 Task: Create a task in Outlook for 'Complete Employee Onboarding' with start date July 15, 2023, due date August 2, 2023, low priority, and a reminder on July 30, 2023, at 10:00 AM. Include task details and attach a contact file.
Action: Mouse moved to (13, 134)
Screenshot: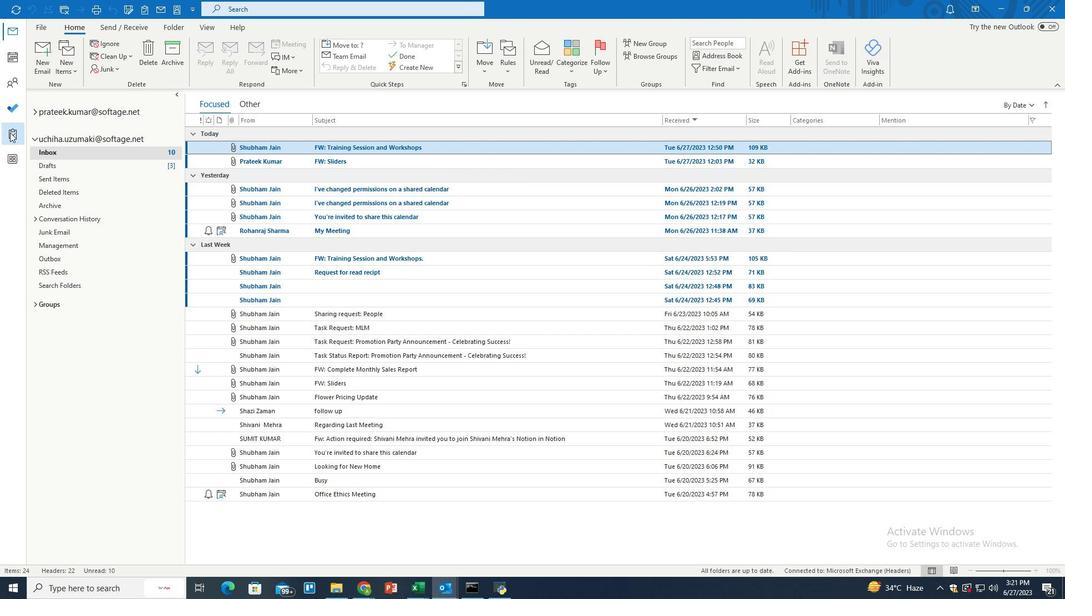 
Action: Mouse pressed left at (13, 134)
Screenshot: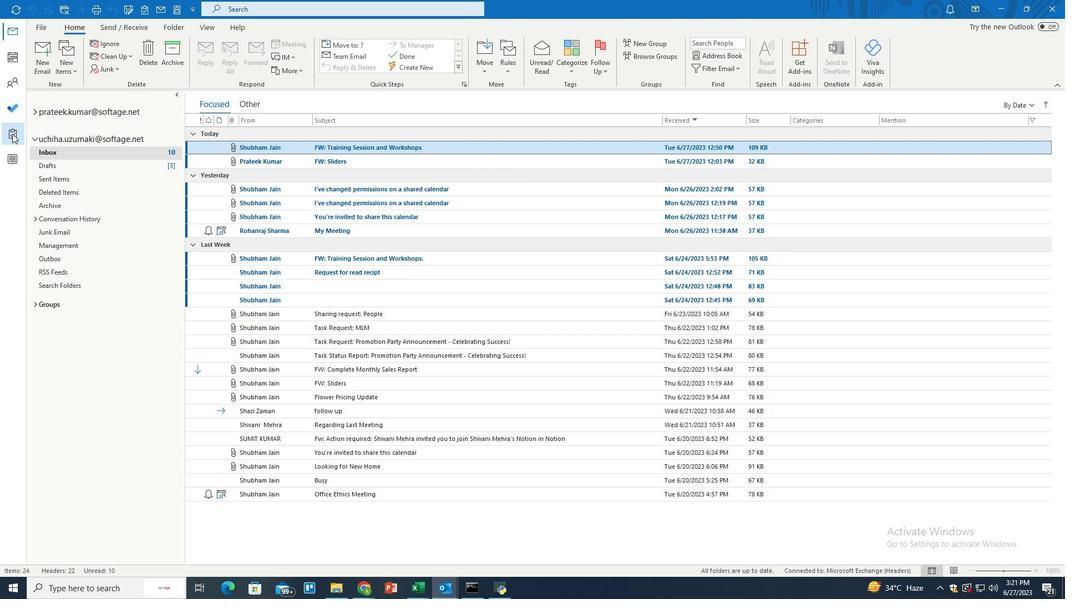 
Action: Mouse moved to (42, 59)
Screenshot: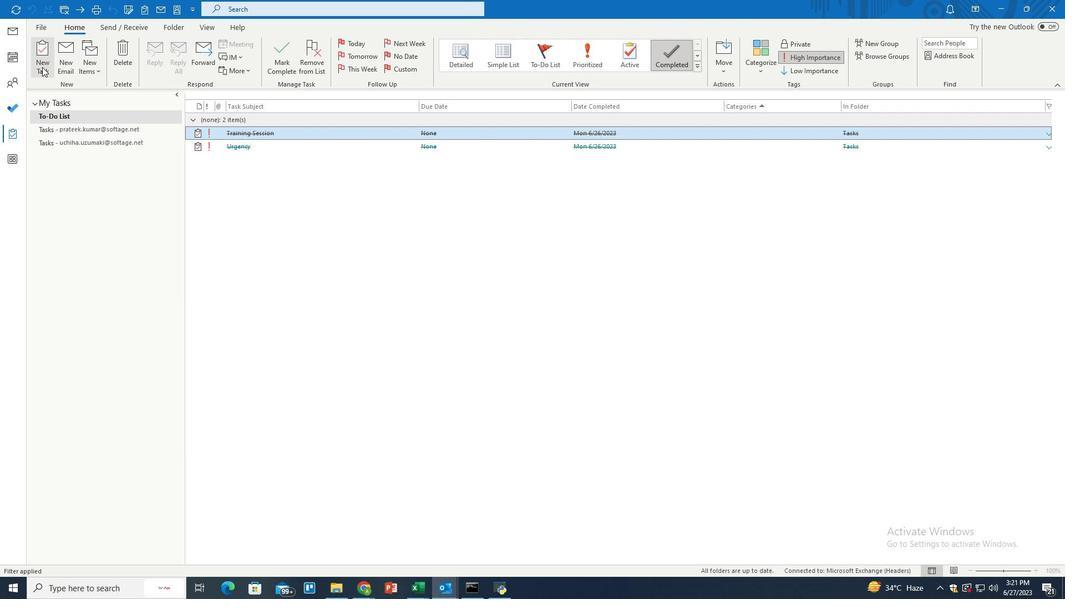 
Action: Mouse pressed left at (42, 59)
Screenshot: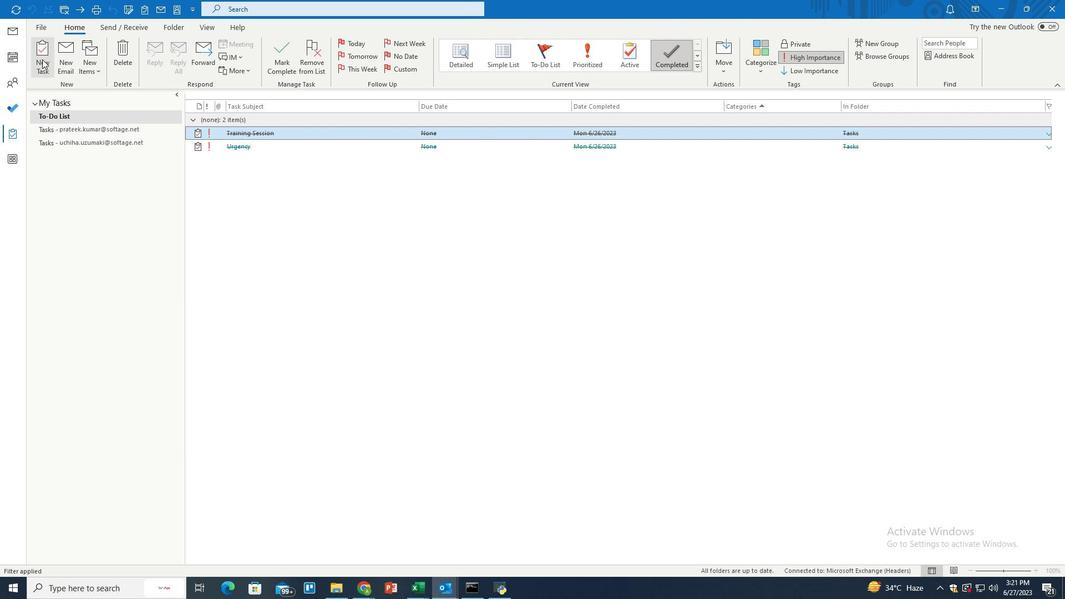 
Action: Mouse moved to (124, 114)
Screenshot: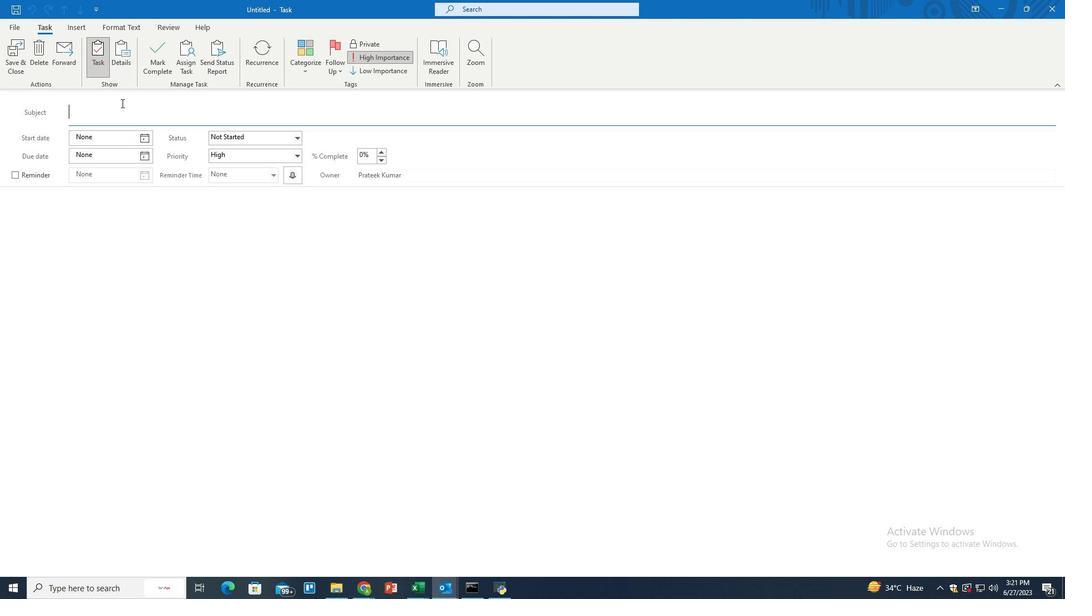 
Action: Mouse pressed left at (124, 114)
Screenshot: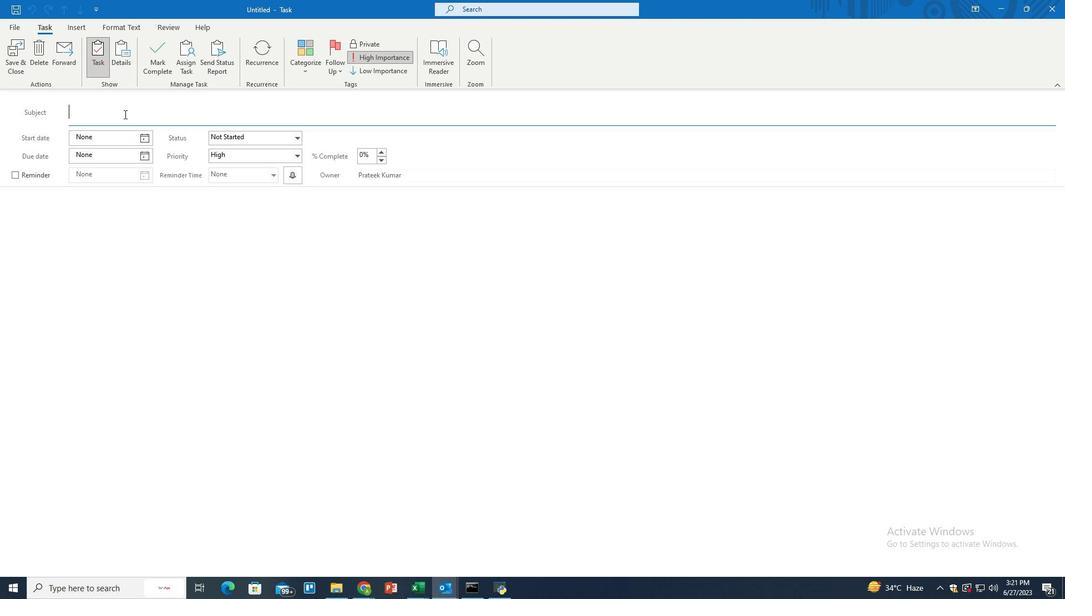 
Action: Key pressed <Key.shift>Complete<Key.space><Key.shift>Emplot<Key.backspace>yee<Key.space><Key.shift>Onboarding
Screenshot: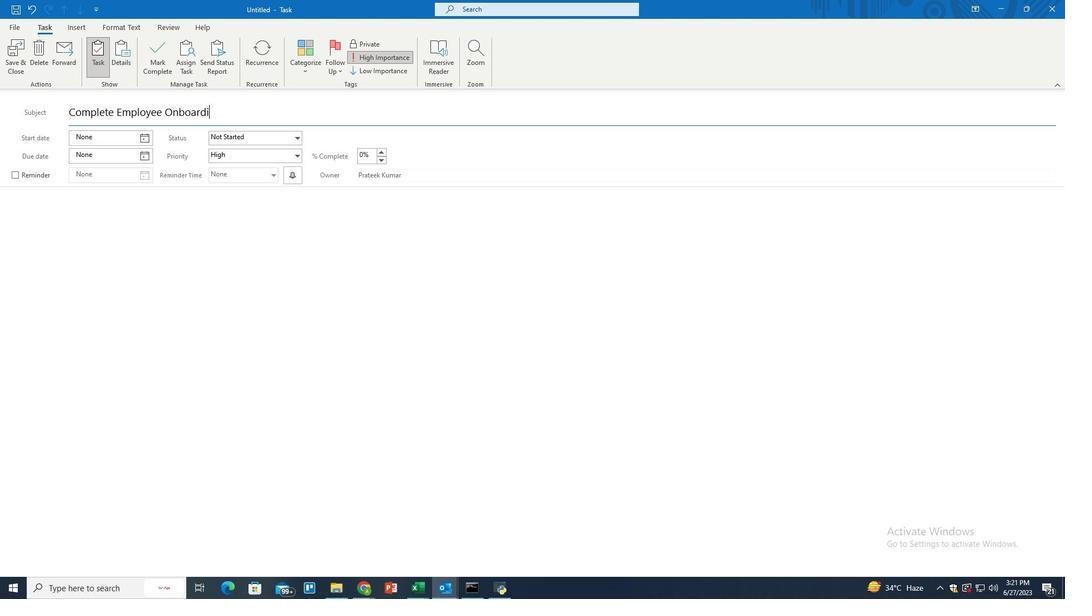 
Action: Mouse moved to (125, 206)
Screenshot: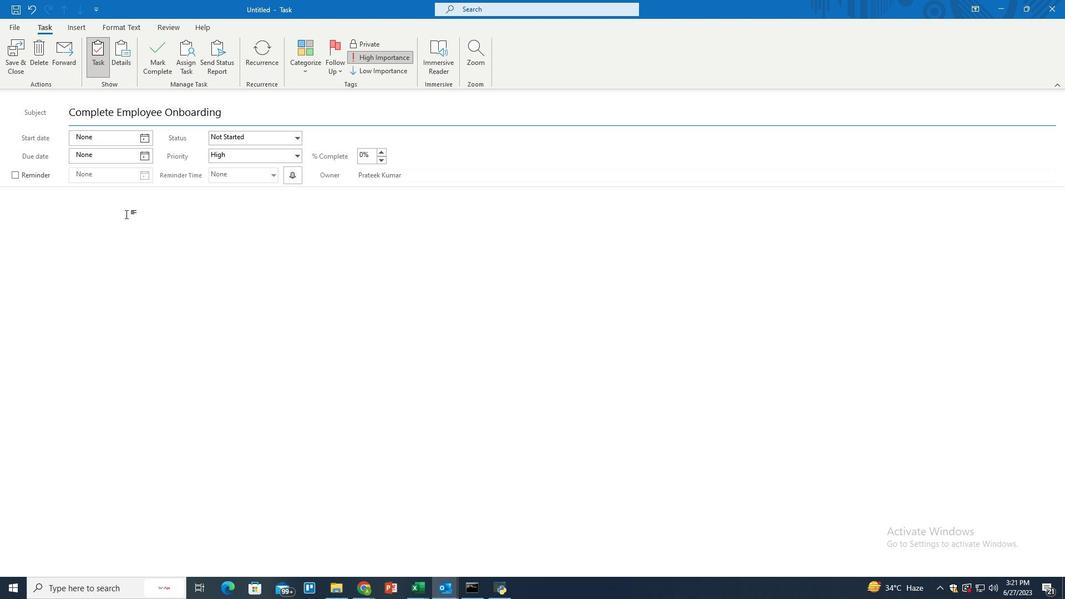 
Action: Mouse pressed left at (125, 206)
Screenshot: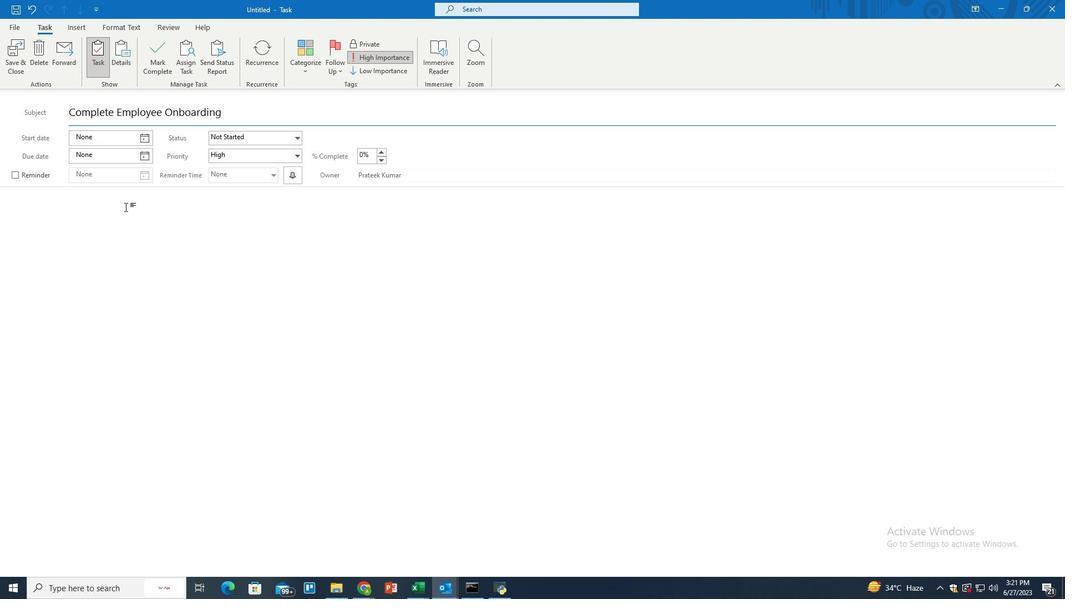 
Action: Key pressed <Key.shift>Facilitate<Key.space>the<Key.space>onboarding<Key.space>process<Key.space>for<Key.space>a<Key.space>new<Key.space>employee<Key.space><Key.backspace>,<Key.space>including<Key.space>paperwork,<Key.space>orientation,<Key.space>and<Key.space>training<Key.space>schedule.<Key.space><Key.shift>Ensure<Key.space>a<Key.space>smooth<Key.space>transito<Key.backspace>ion<Key.space>into<Key.space>the<Key.space>company
Screenshot: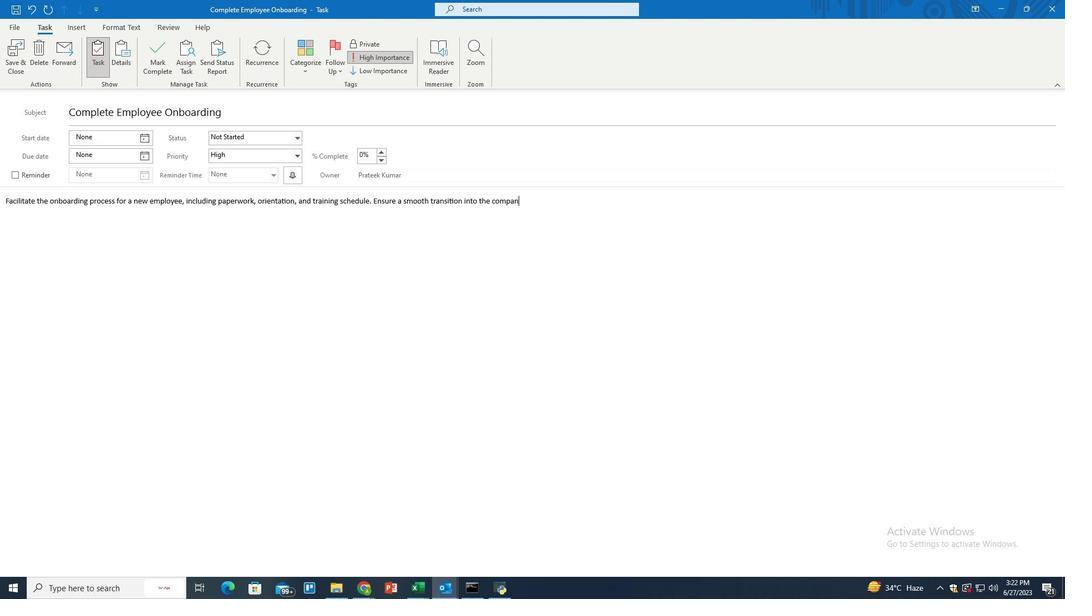 
Action: Mouse moved to (144, 133)
Screenshot: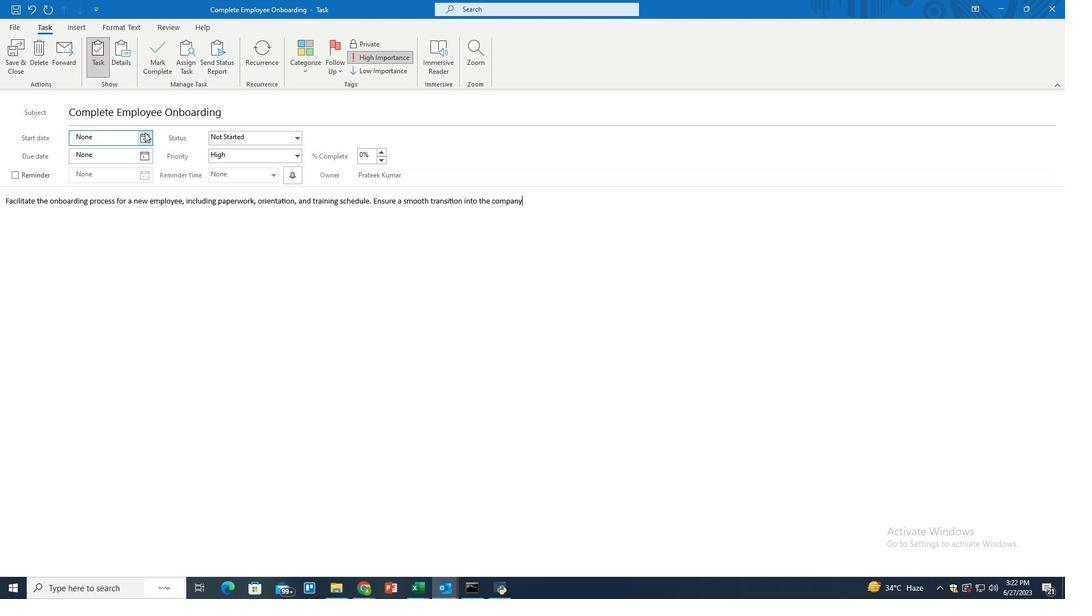 
Action: Mouse pressed left at (144, 133)
Screenshot: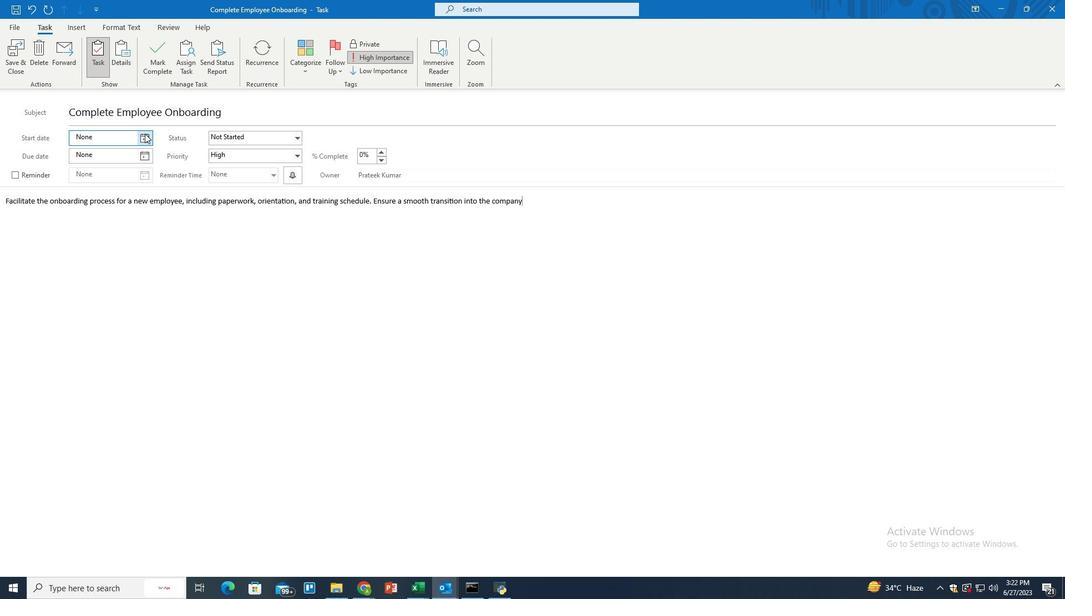 
Action: Mouse moved to (143, 153)
Screenshot: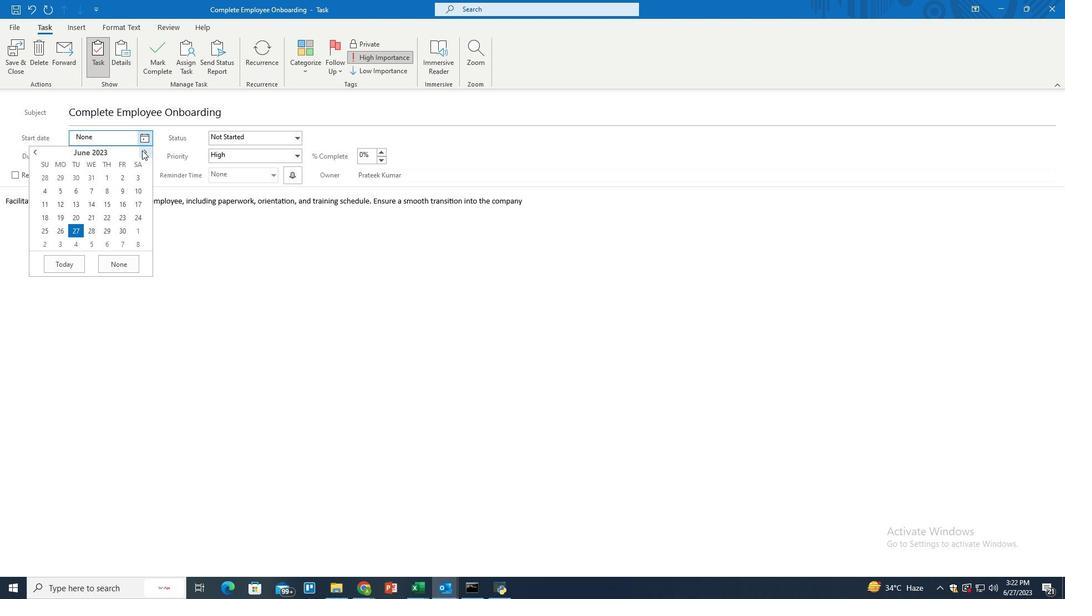 
Action: Mouse pressed left at (143, 153)
Screenshot: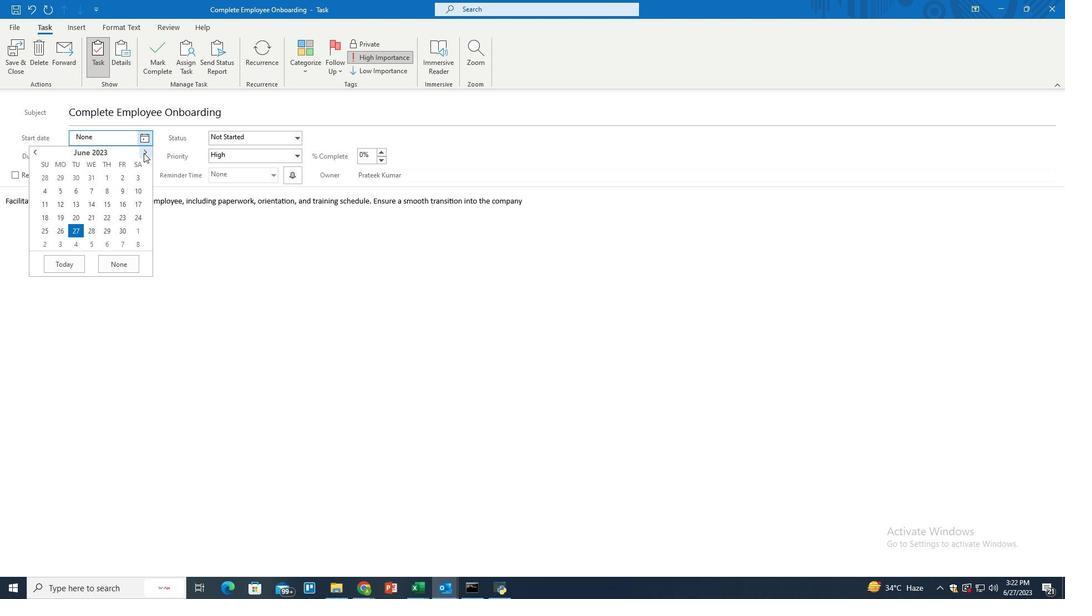 
Action: Mouse moved to (144, 204)
Screenshot: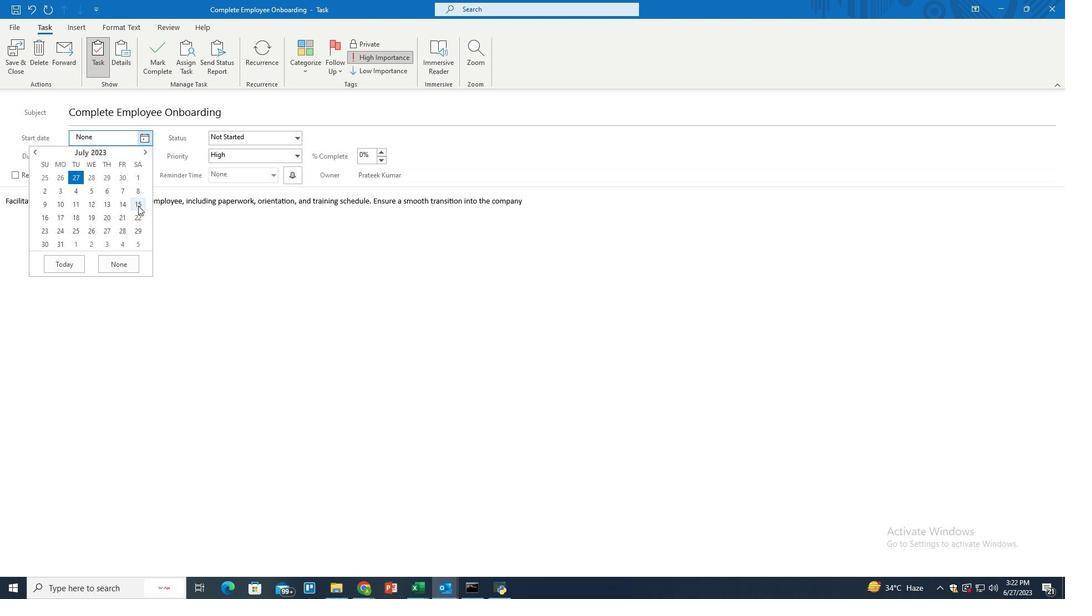 
Action: Mouse pressed left at (144, 204)
Screenshot: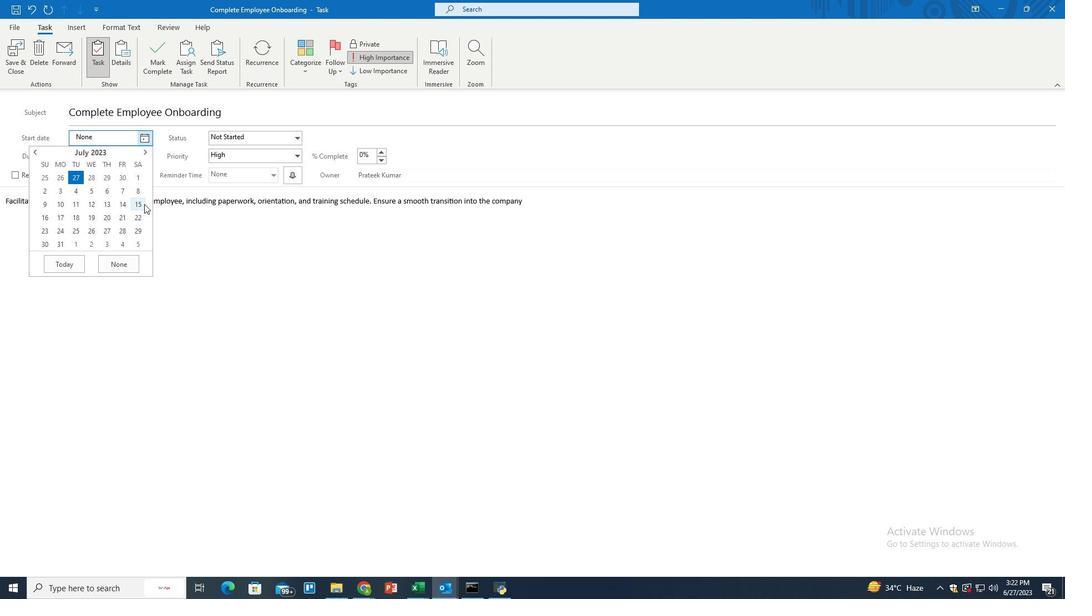 
Action: Mouse moved to (144, 154)
Screenshot: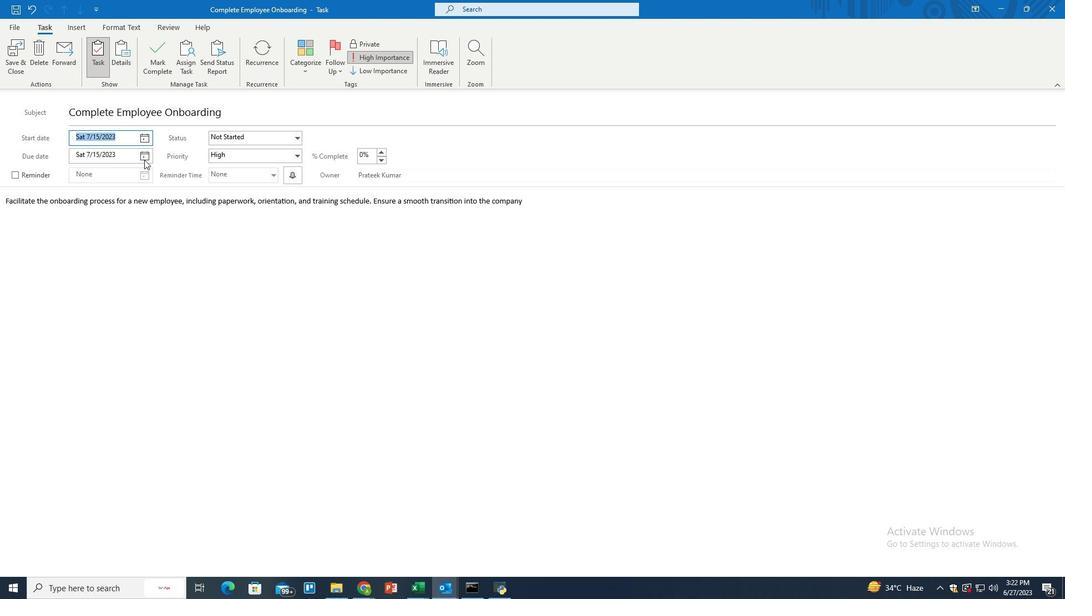 
Action: Mouse pressed left at (144, 154)
Screenshot: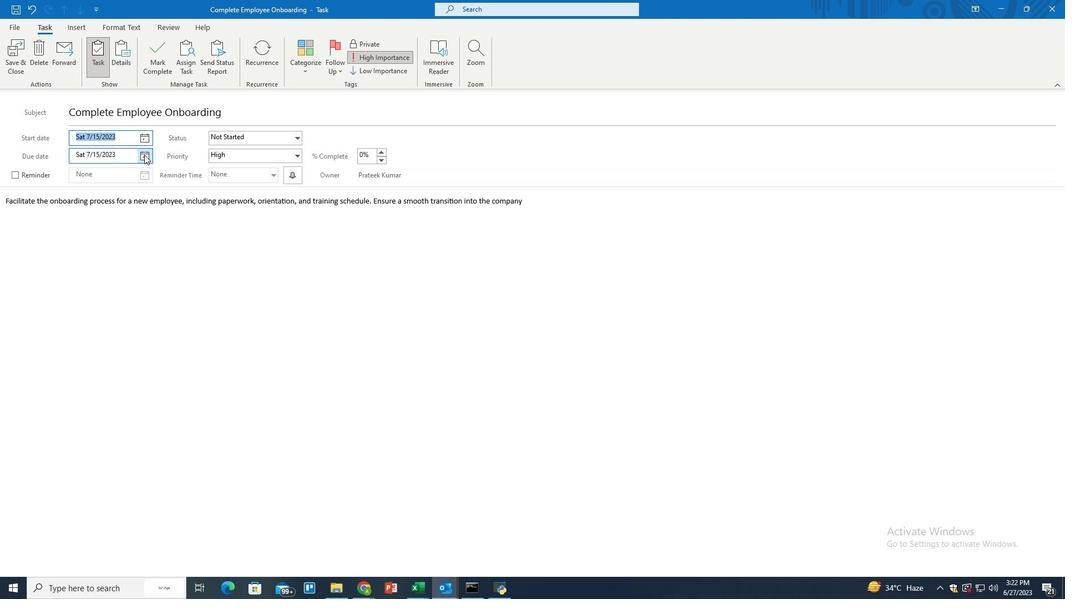 
Action: Mouse moved to (143, 173)
Screenshot: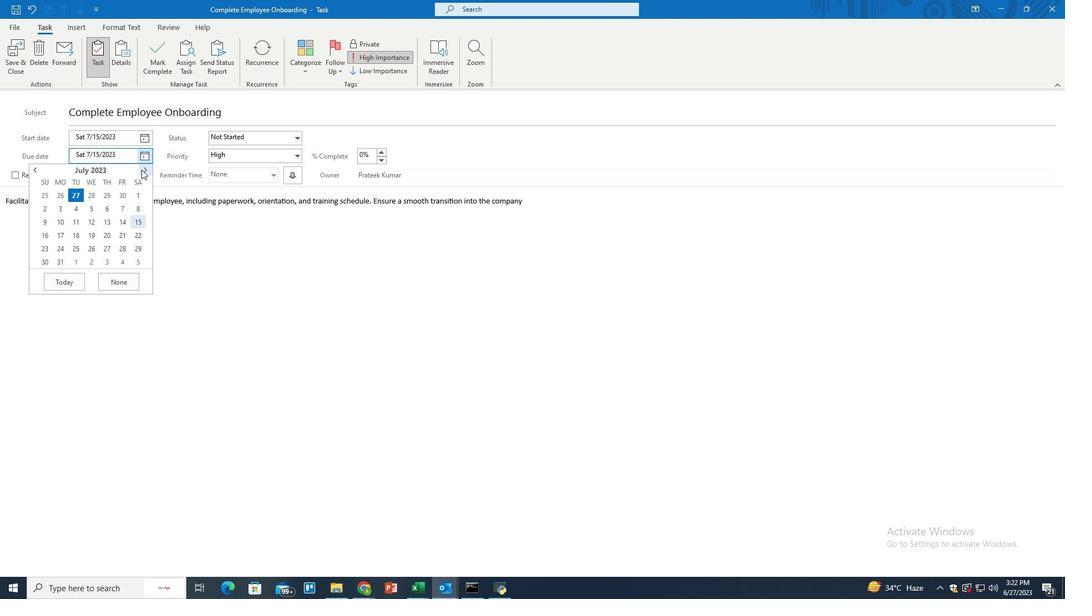 
Action: Mouse pressed left at (143, 173)
Screenshot: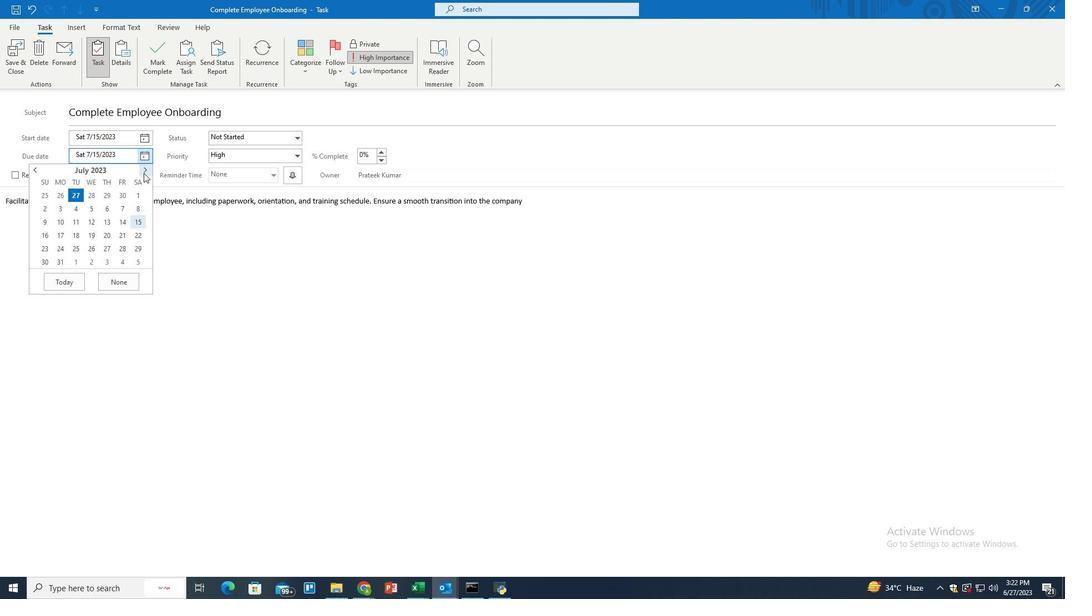 
Action: Mouse moved to (90, 191)
Screenshot: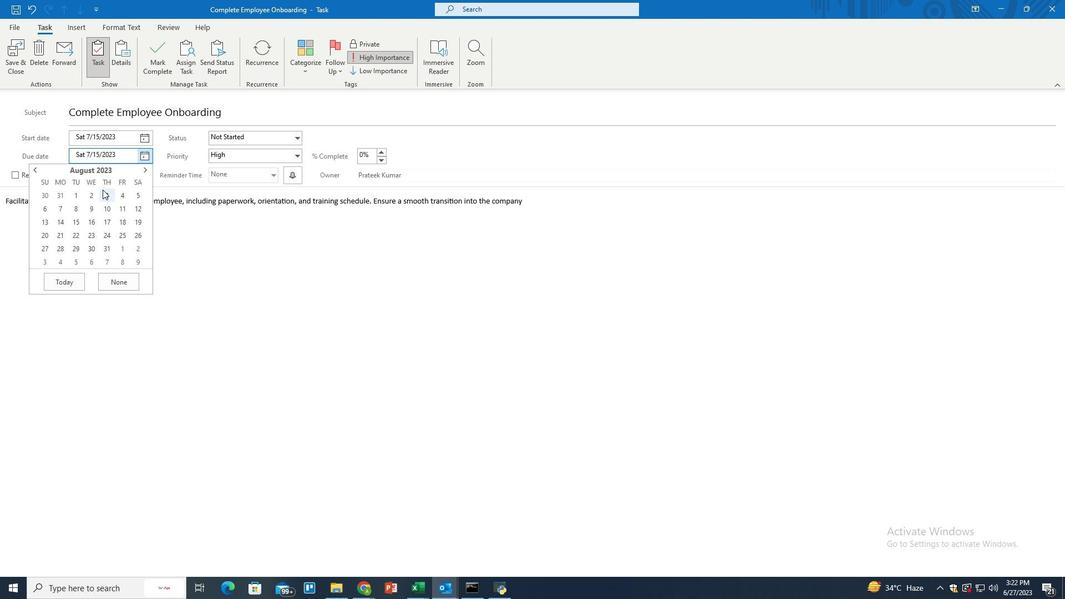 
Action: Mouse pressed left at (90, 191)
Screenshot: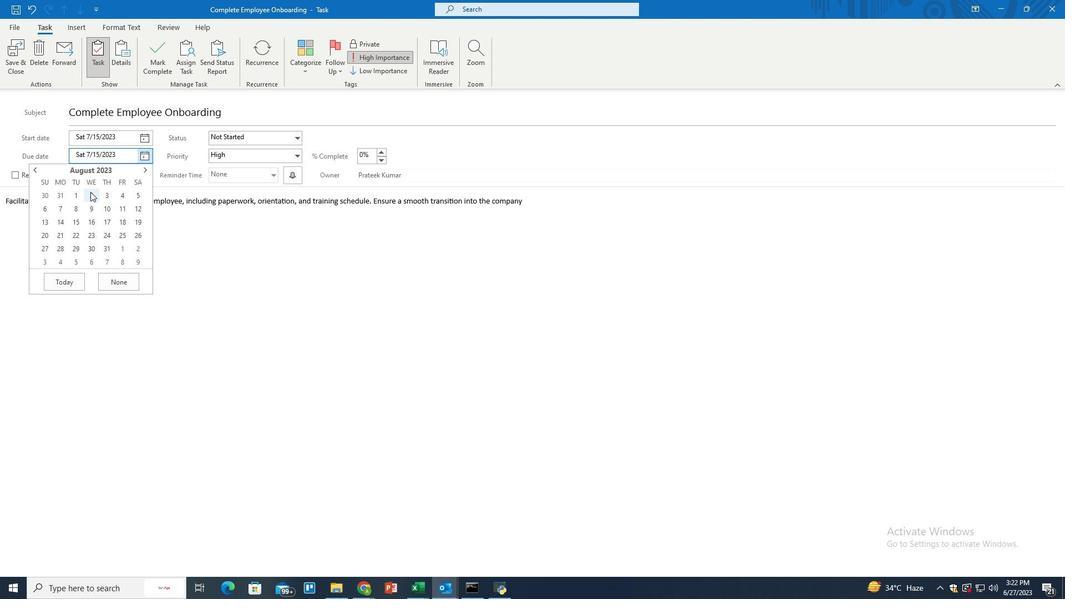 
Action: Mouse moved to (297, 157)
Screenshot: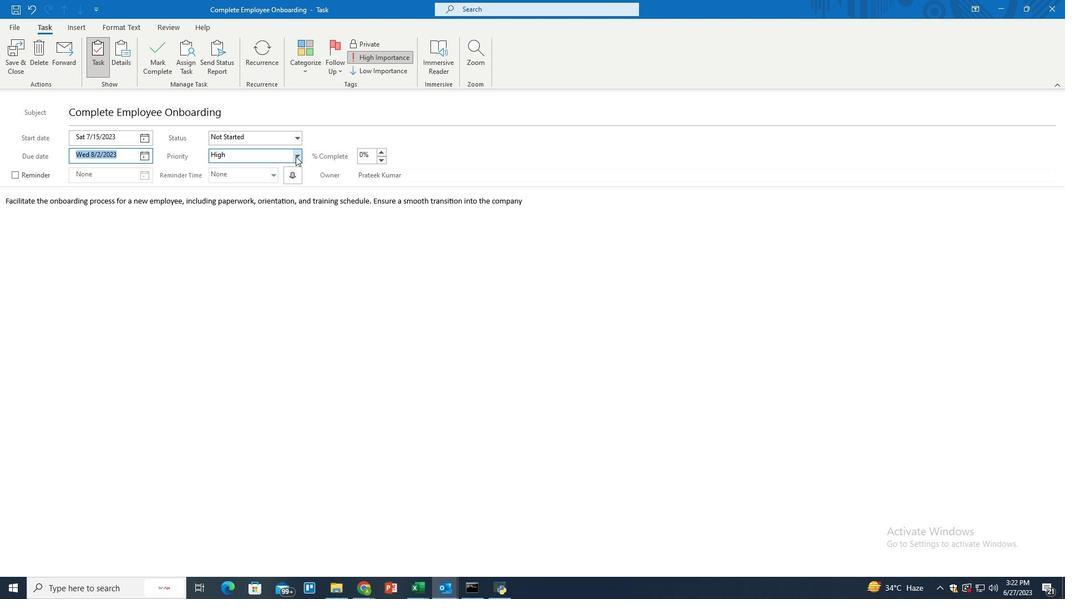 
Action: Mouse pressed left at (297, 157)
Screenshot: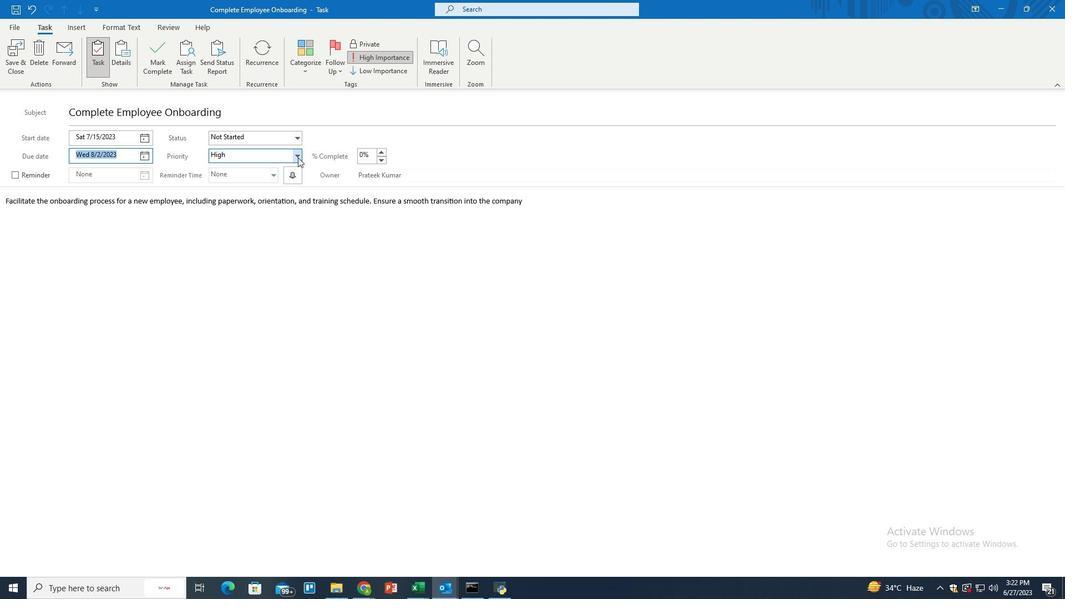 
Action: Mouse moved to (262, 164)
Screenshot: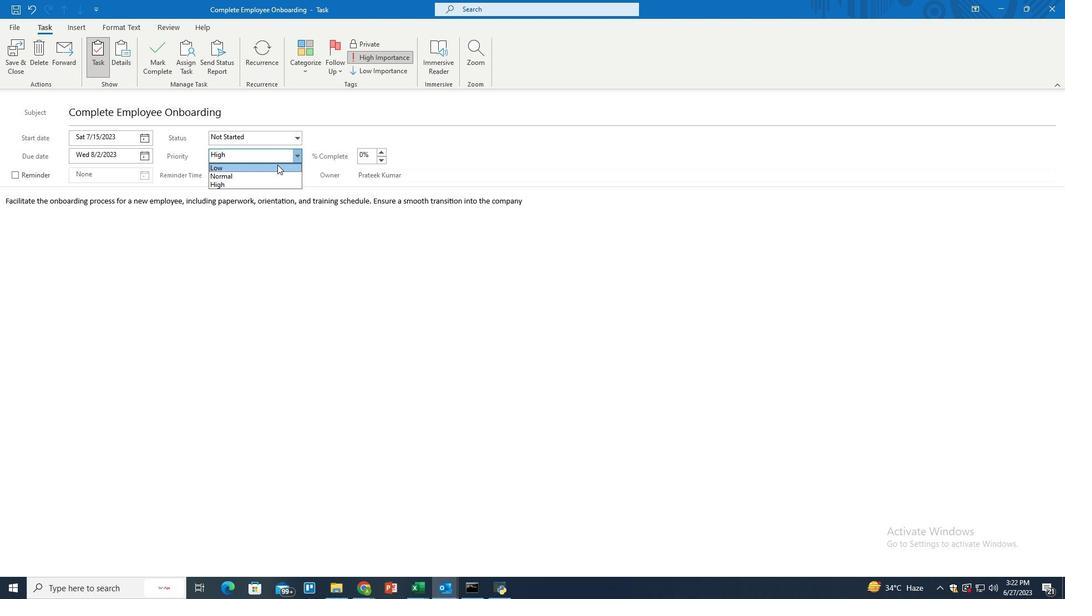 
Action: Mouse pressed left at (262, 164)
Screenshot: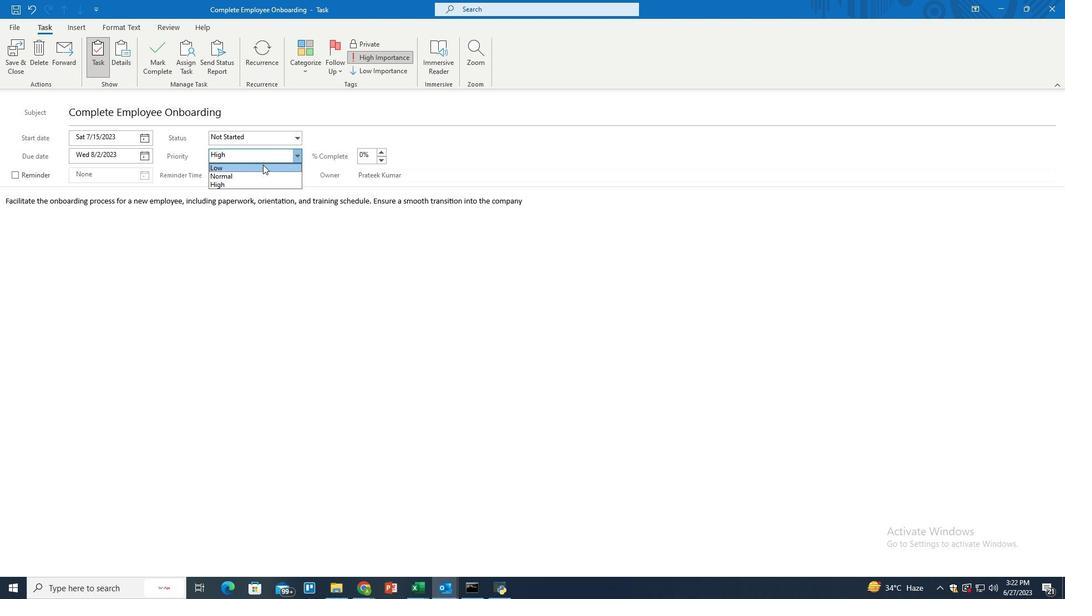 
Action: Mouse moved to (299, 134)
Screenshot: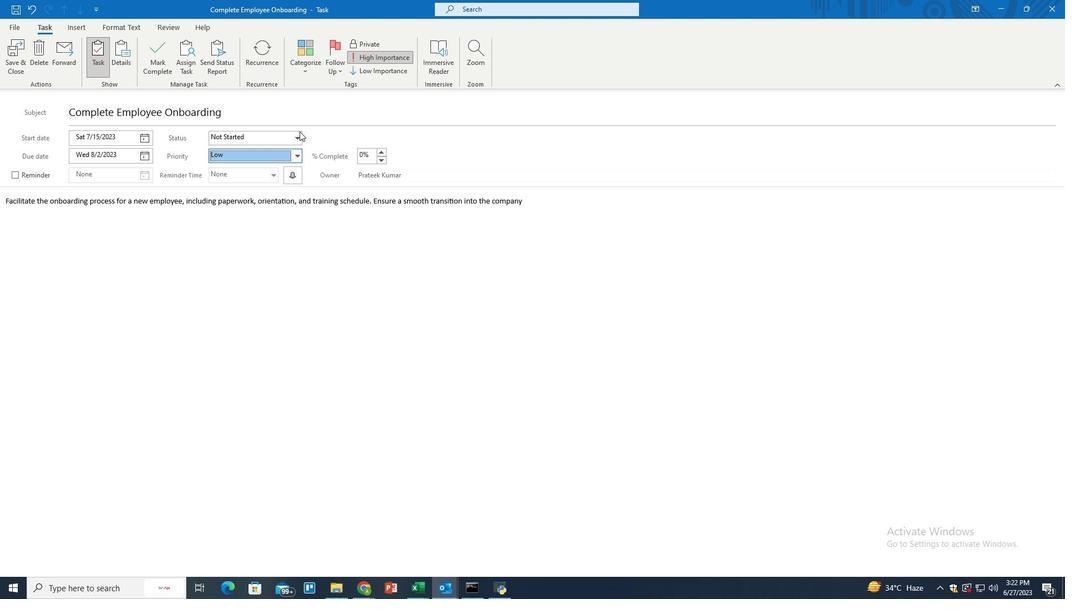 
Action: Mouse pressed left at (299, 134)
Screenshot: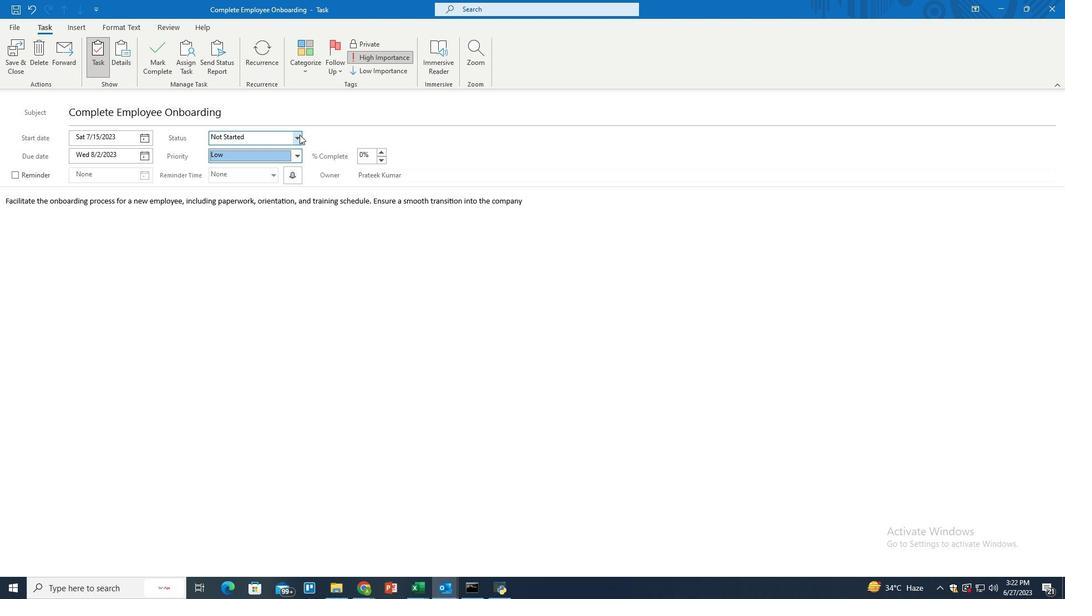 
Action: Mouse moved to (260, 150)
Screenshot: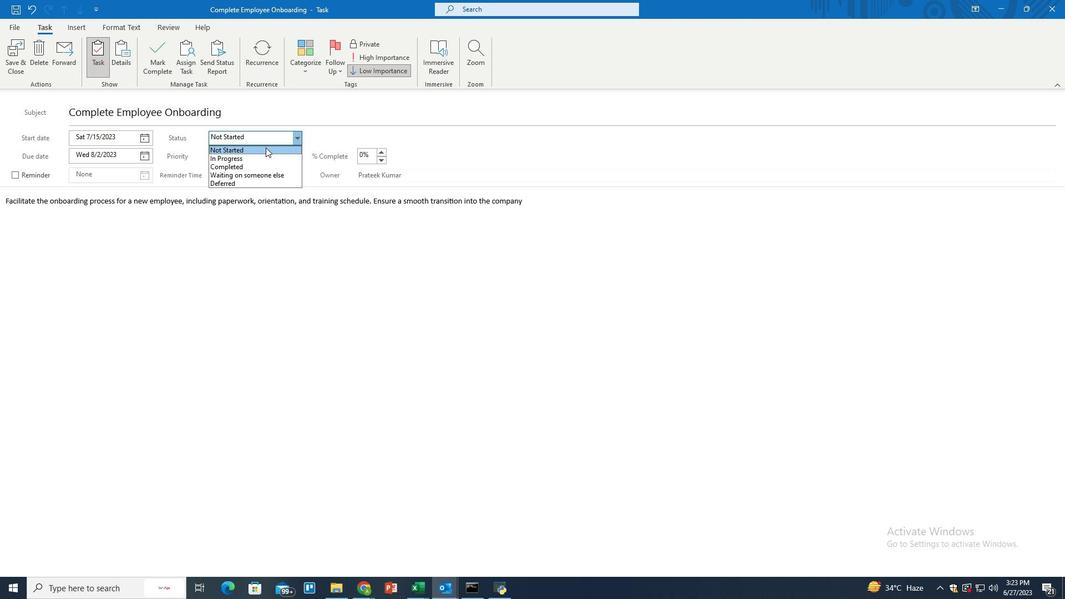 
Action: Mouse pressed left at (260, 150)
Screenshot: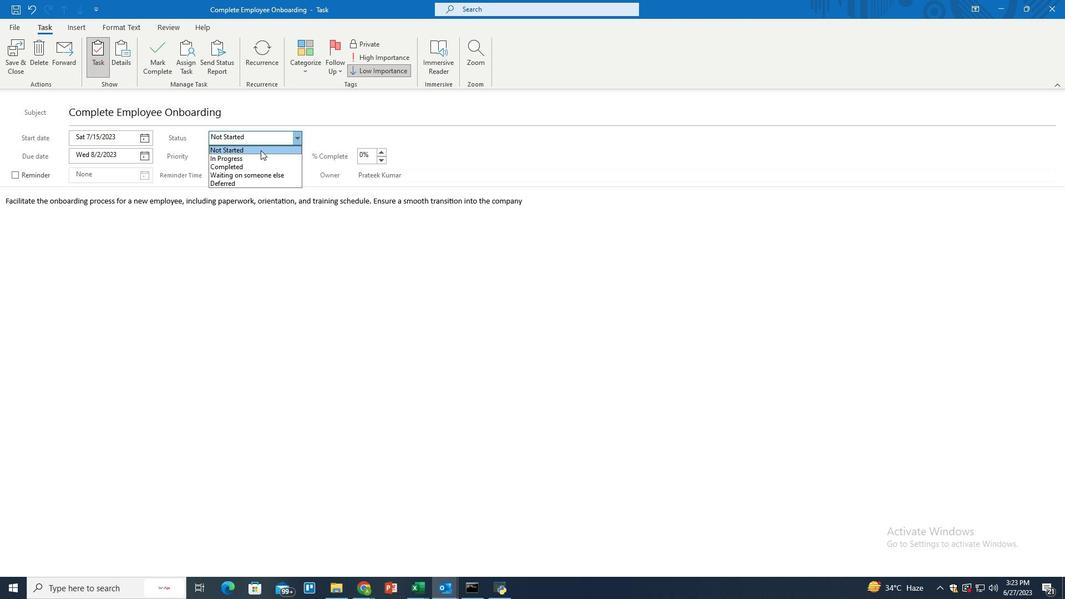 
Action: Mouse moved to (36, 175)
Screenshot: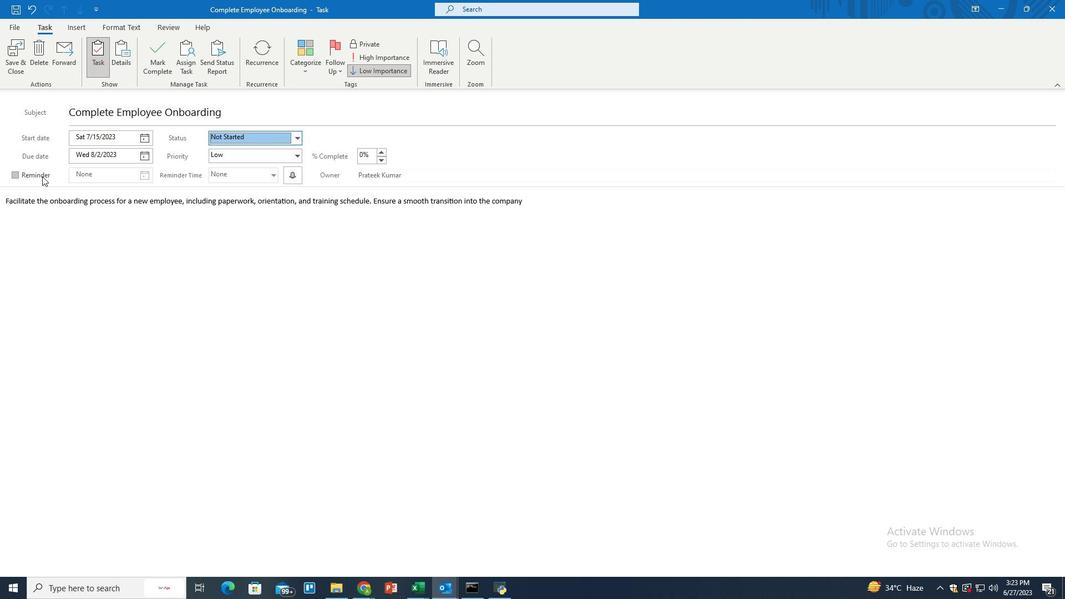 
Action: Mouse pressed left at (36, 175)
Screenshot: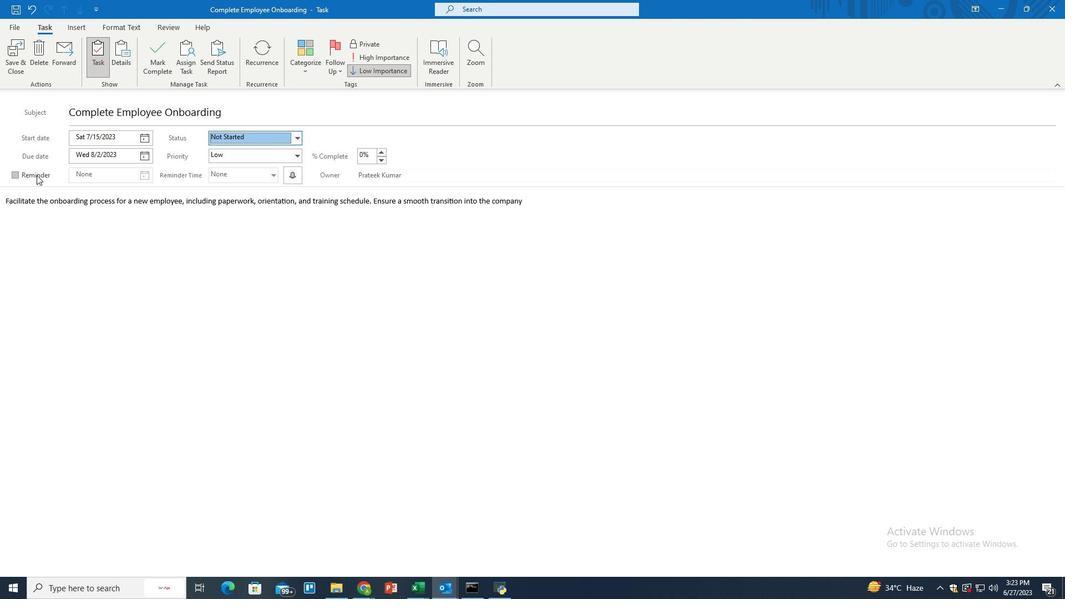 
Action: Mouse moved to (150, 176)
Screenshot: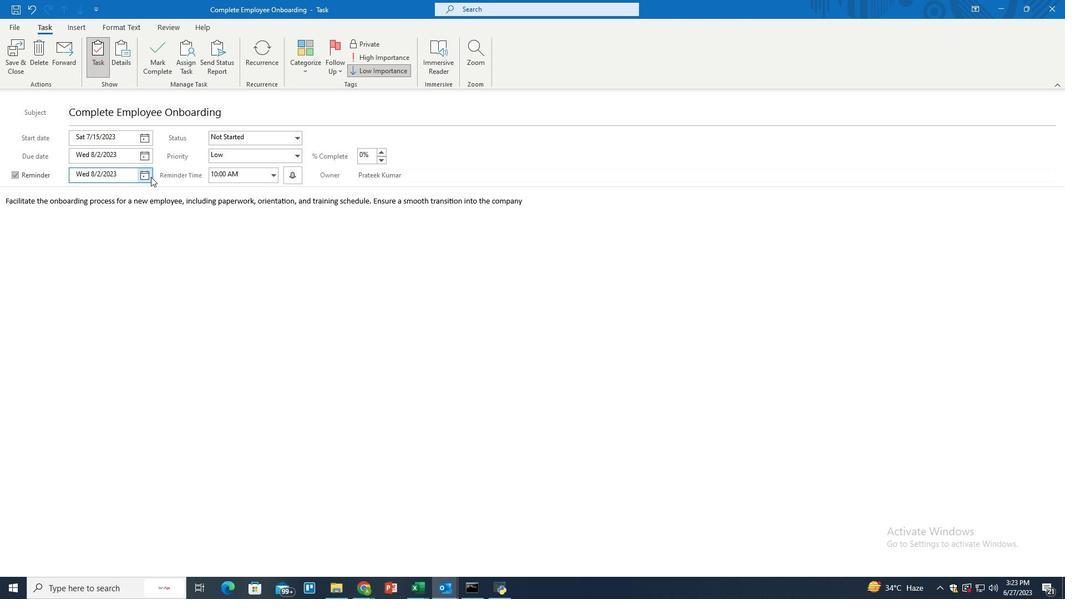 
Action: Mouse pressed left at (150, 176)
Screenshot: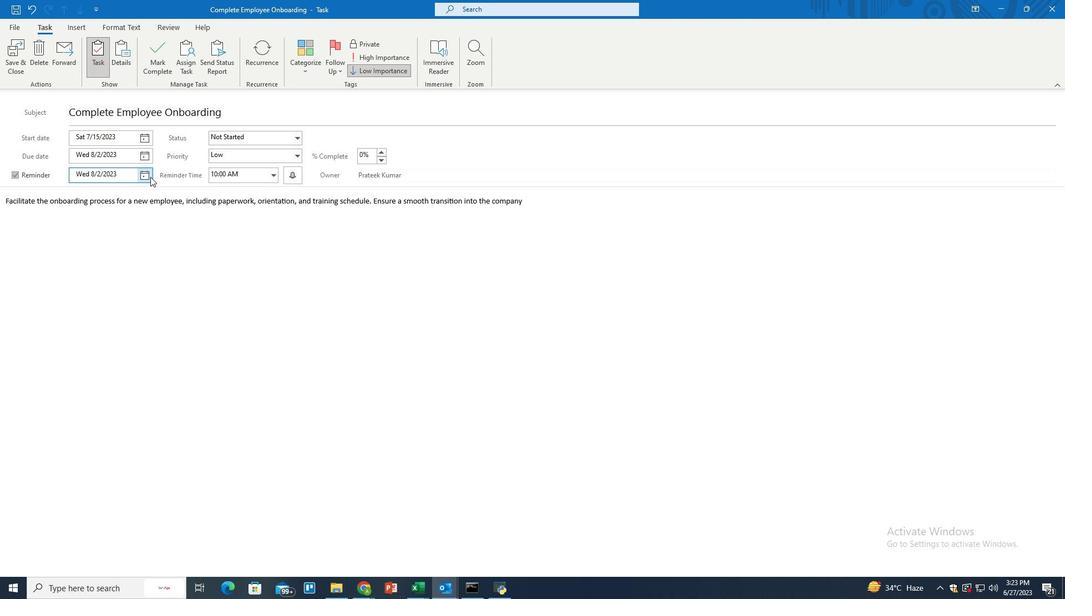 
Action: Mouse moved to (36, 189)
Screenshot: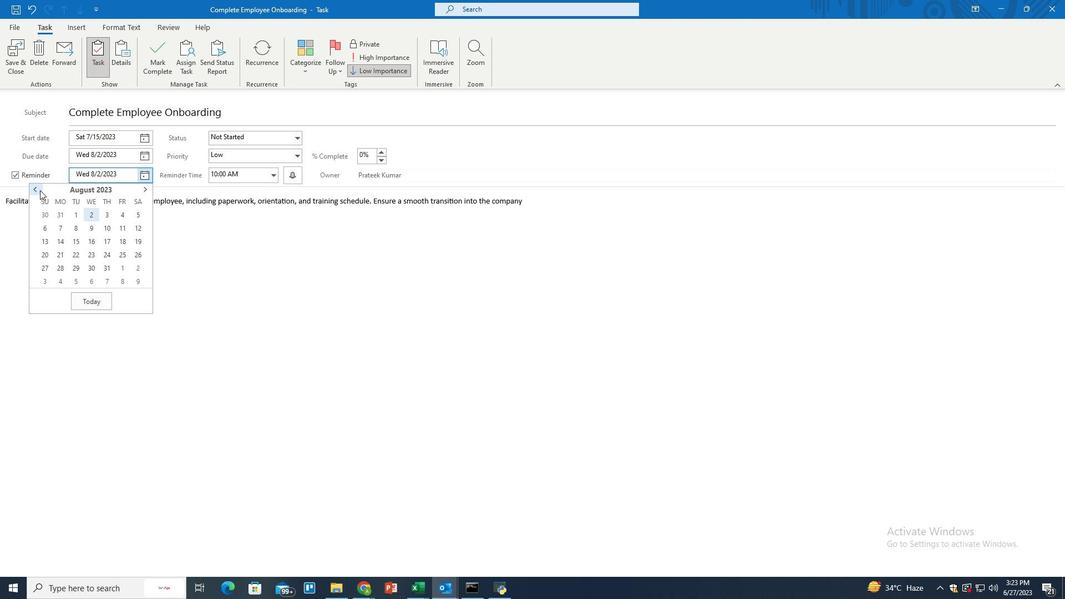 
Action: Mouse pressed left at (36, 189)
Screenshot: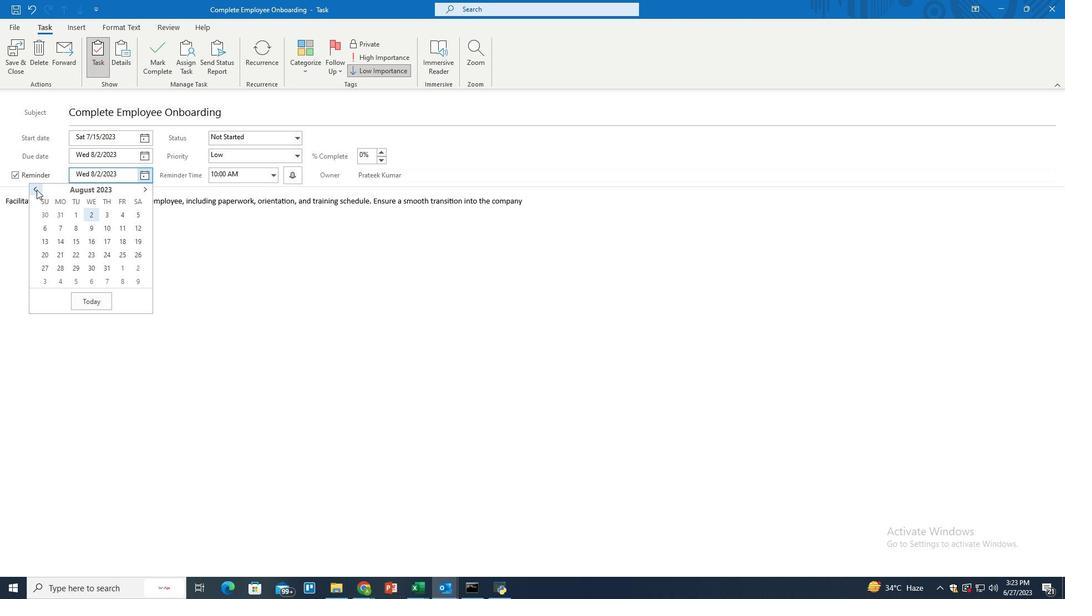 
Action: Mouse moved to (49, 282)
Screenshot: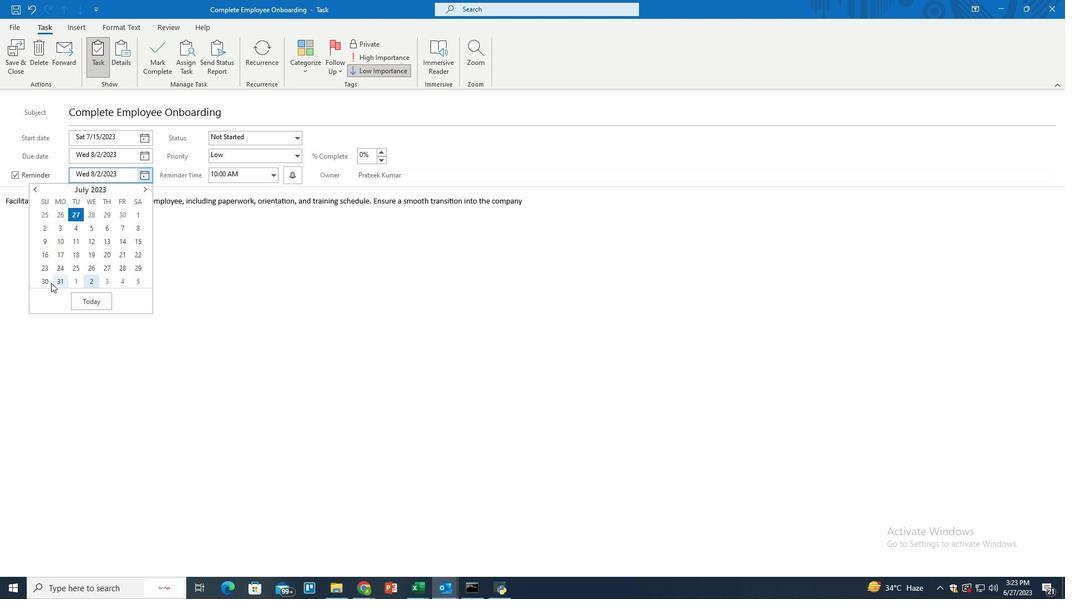
Action: Mouse pressed left at (49, 282)
Screenshot: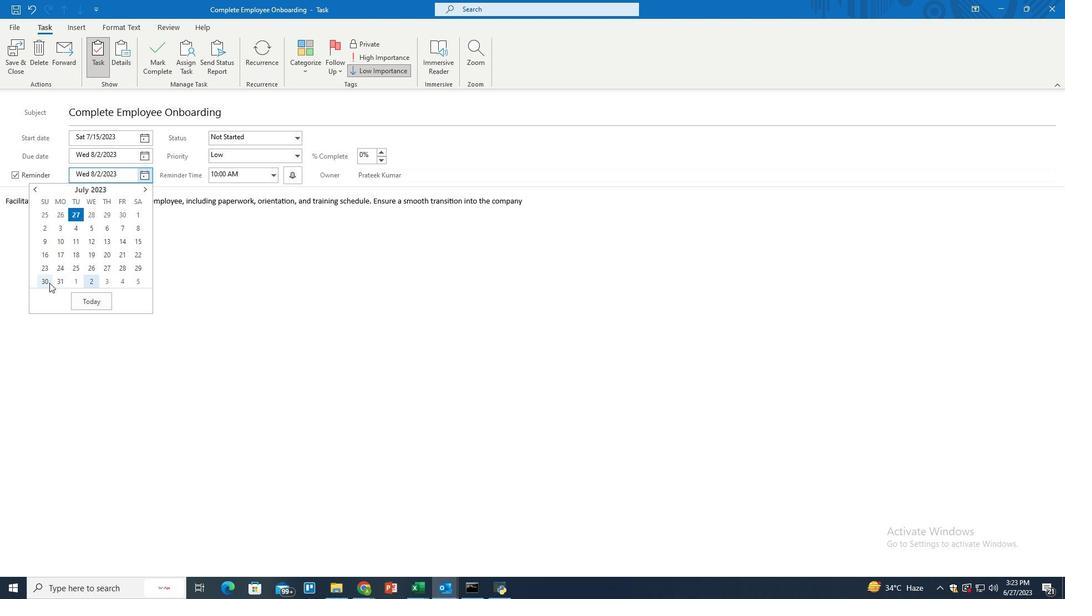 
Action: Mouse moved to (274, 176)
Screenshot: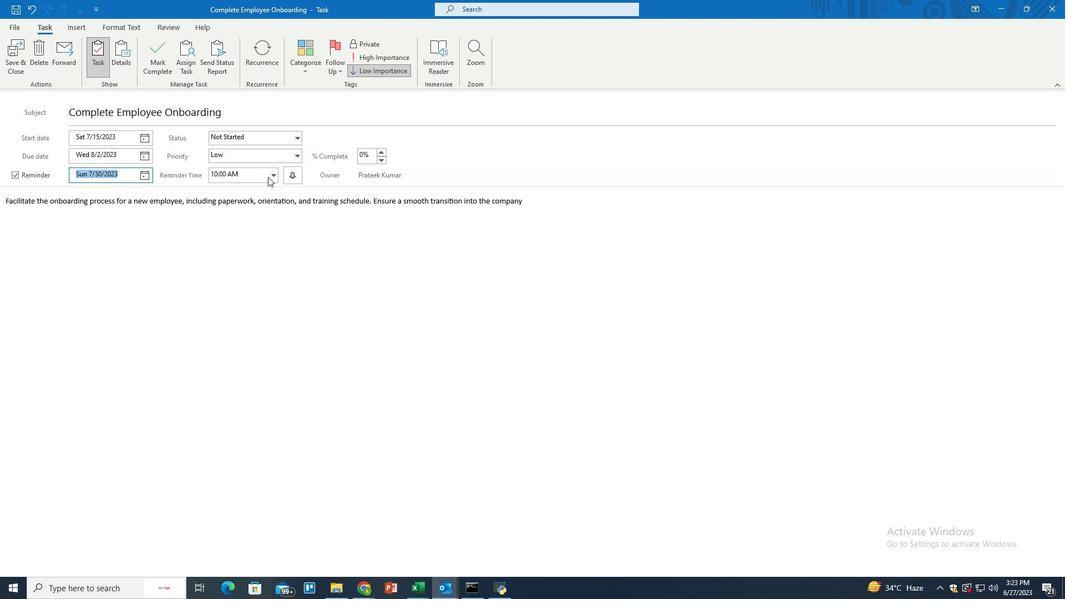 
Action: Mouse pressed left at (274, 176)
Screenshot: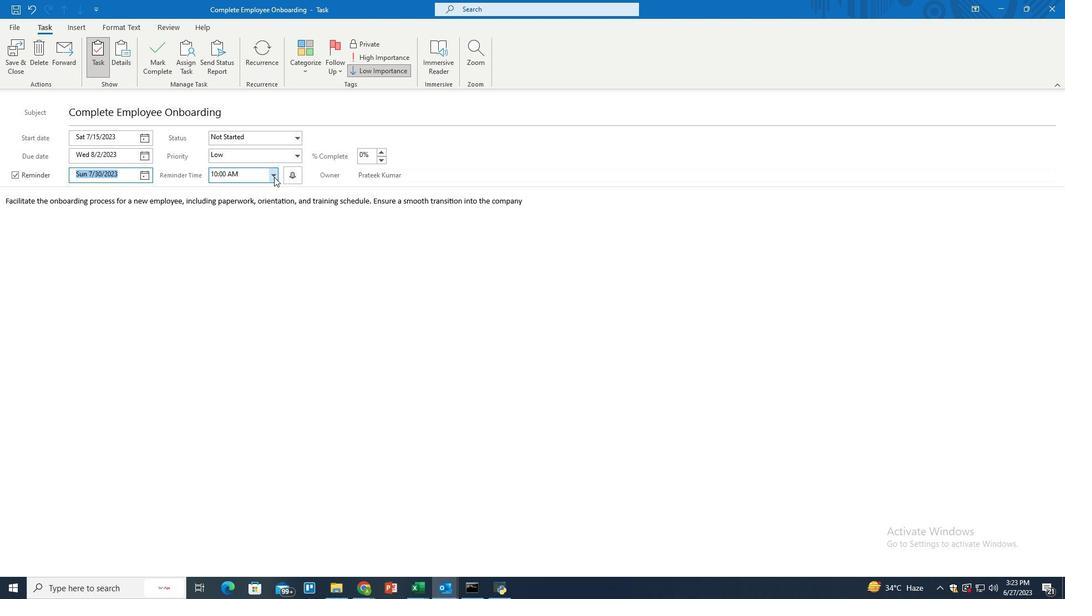 
Action: Mouse moved to (241, 188)
Screenshot: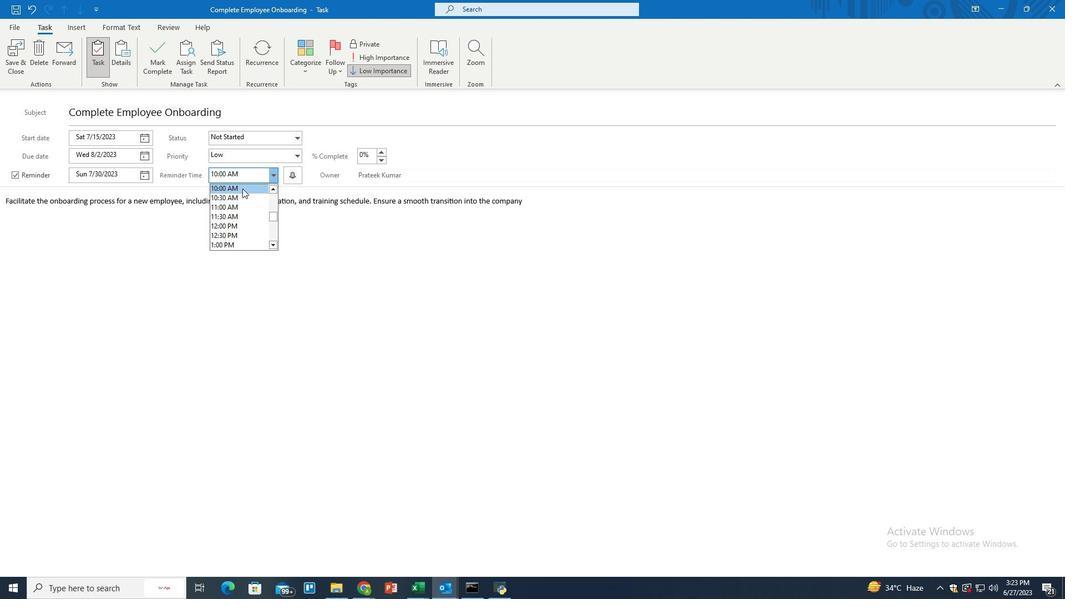 
Action: Mouse pressed left at (241, 188)
Screenshot: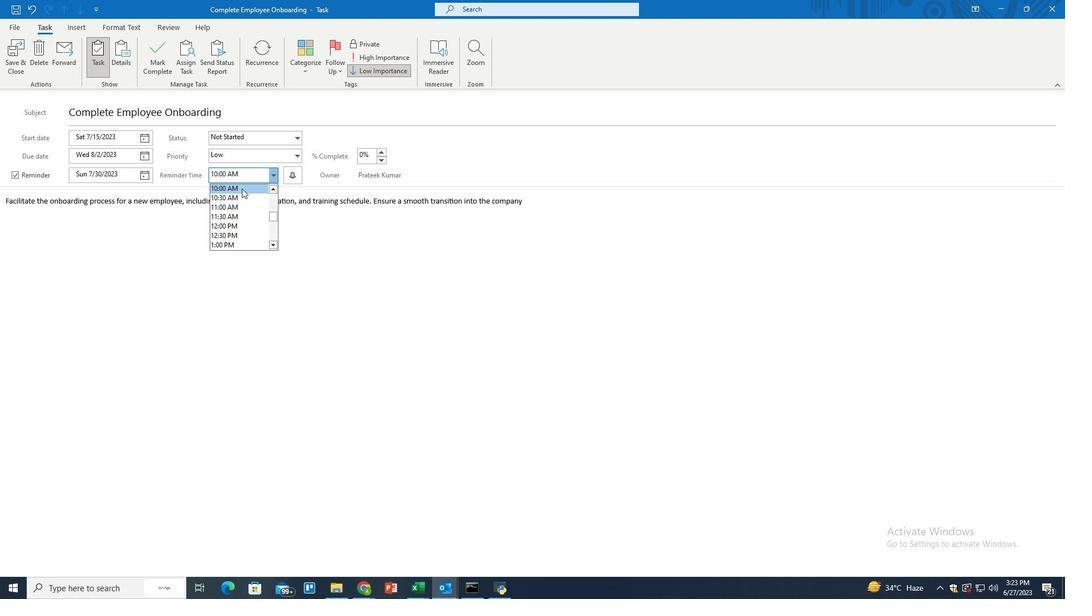 
Action: Mouse moved to (546, 200)
Screenshot: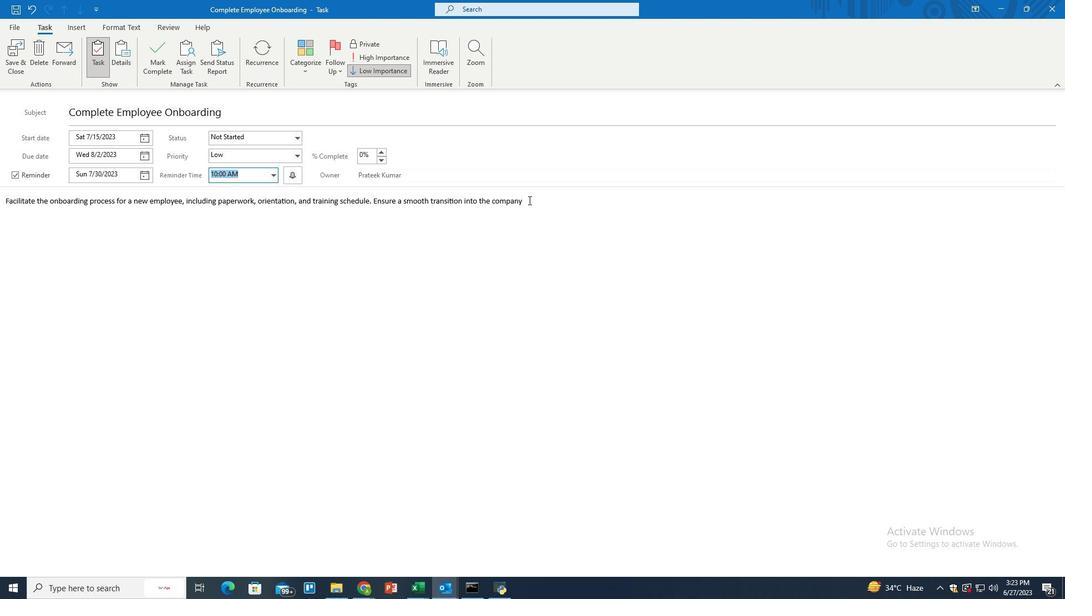
Action: Mouse pressed left at (546, 200)
Screenshot: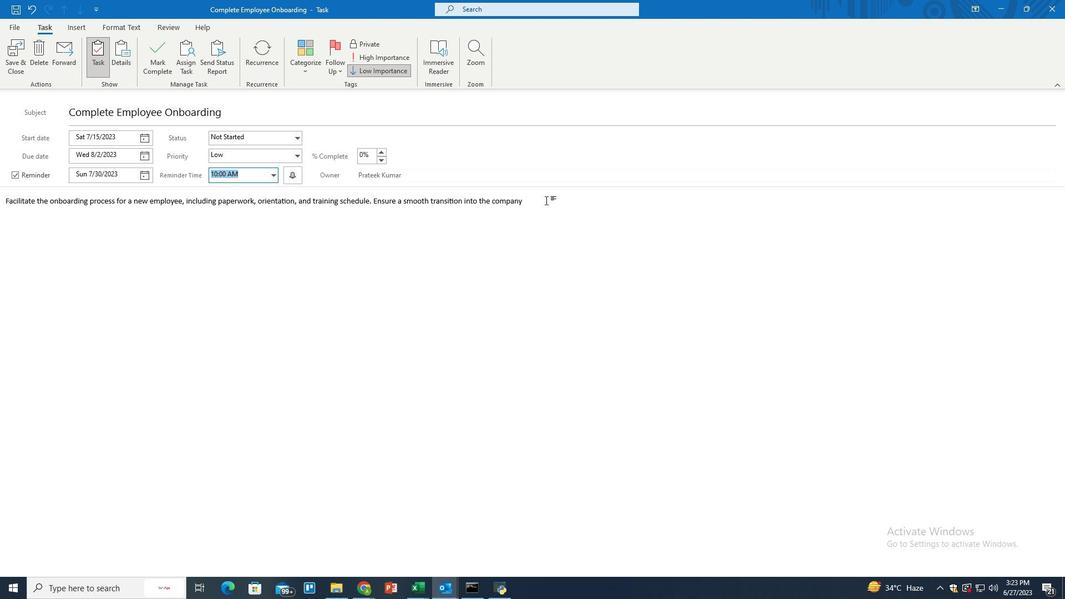 
Action: Mouse moved to (80, 28)
Screenshot: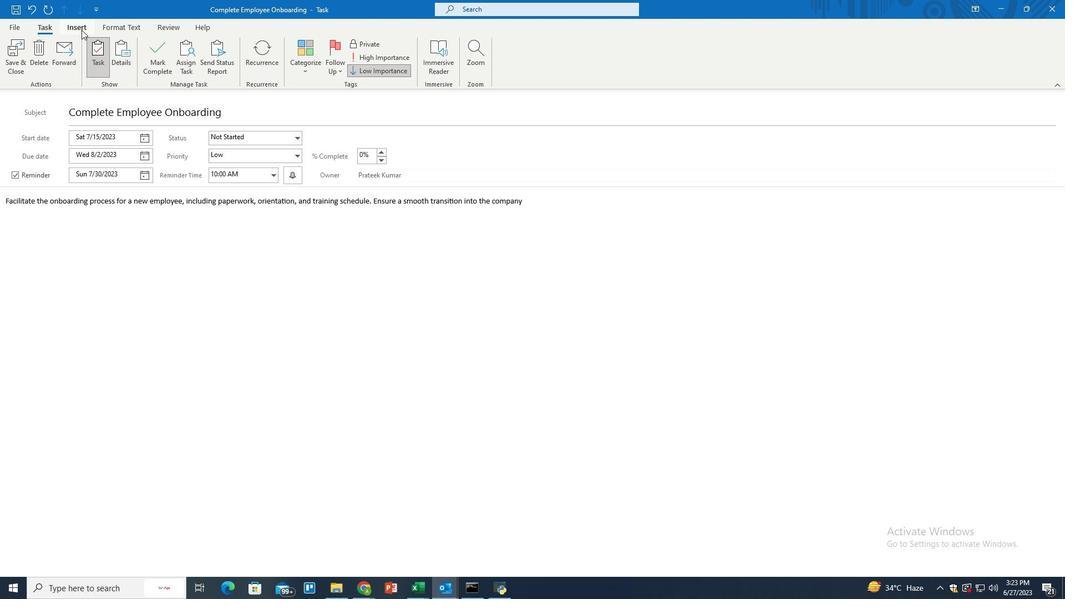 
Action: Mouse pressed left at (80, 28)
Screenshot: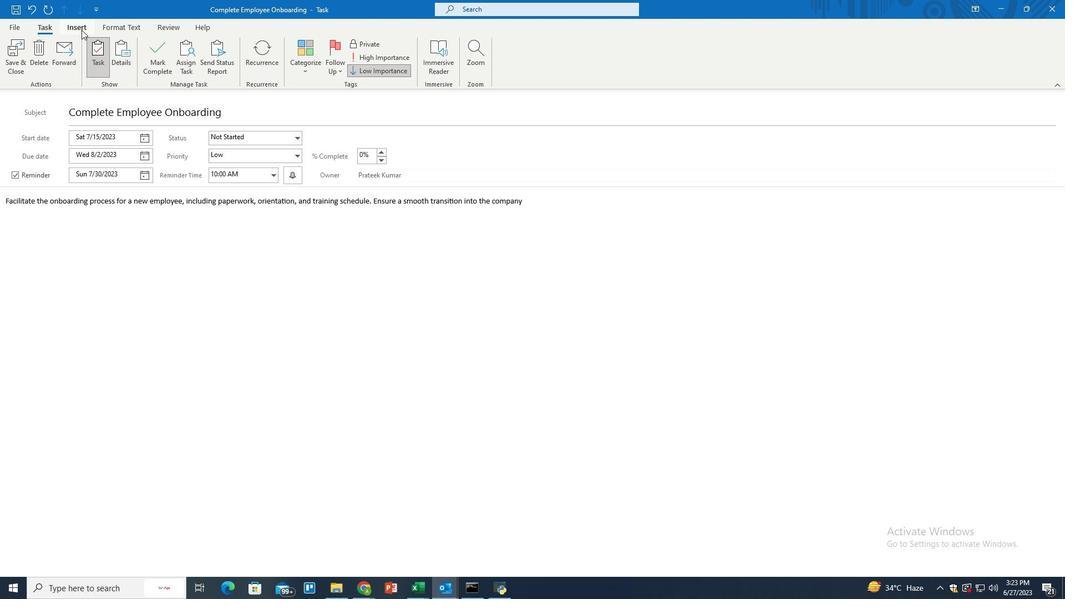 
Action: Mouse moved to (40, 64)
Screenshot: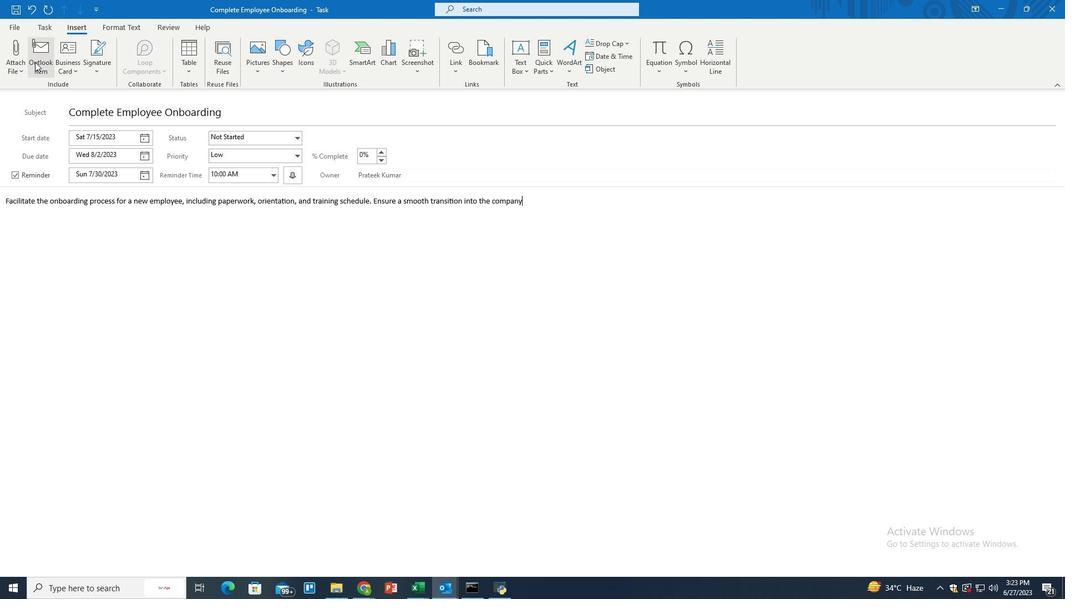 
Action: Mouse pressed left at (40, 64)
Screenshot: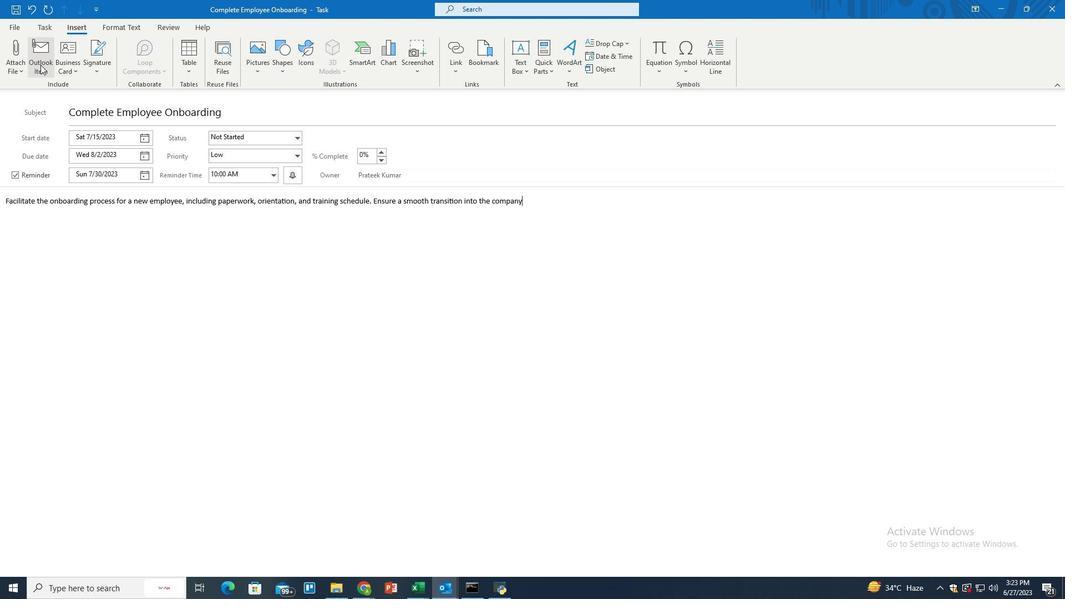 
Action: Mouse moved to (285, 190)
Screenshot: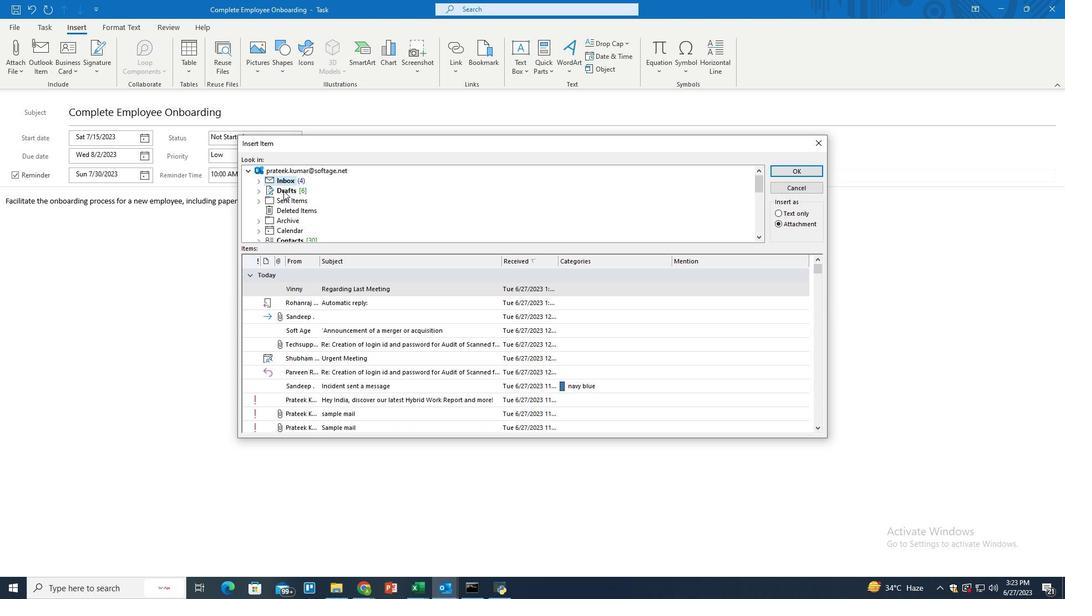 
Action: Mouse scrolled (285, 189) with delta (0, 0)
Screenshot: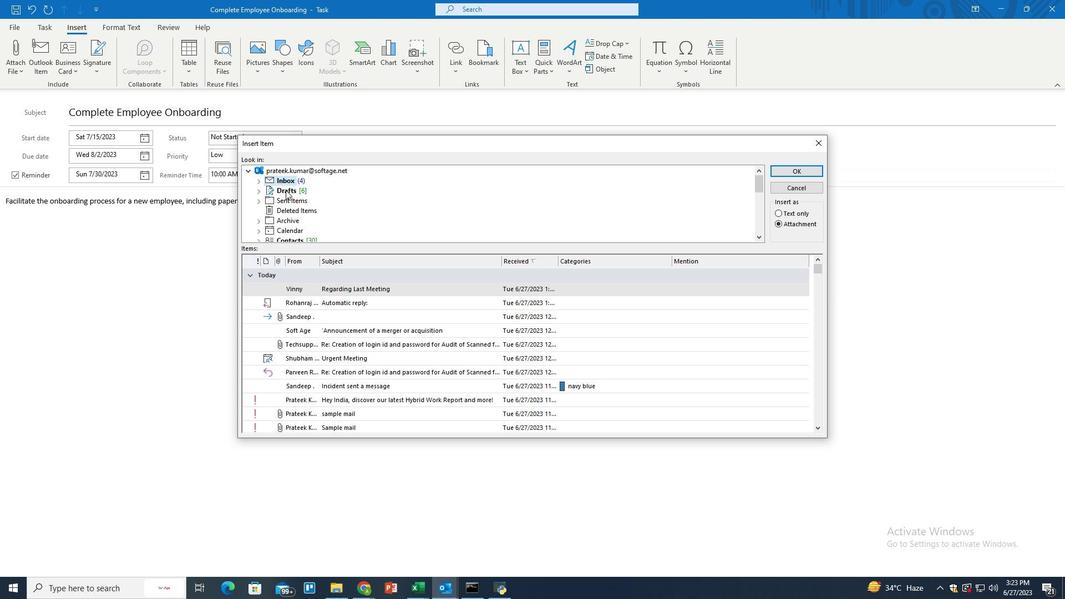 
Action: Mouse scrolled (285, 189) with delta (0, 0)
Screenshot: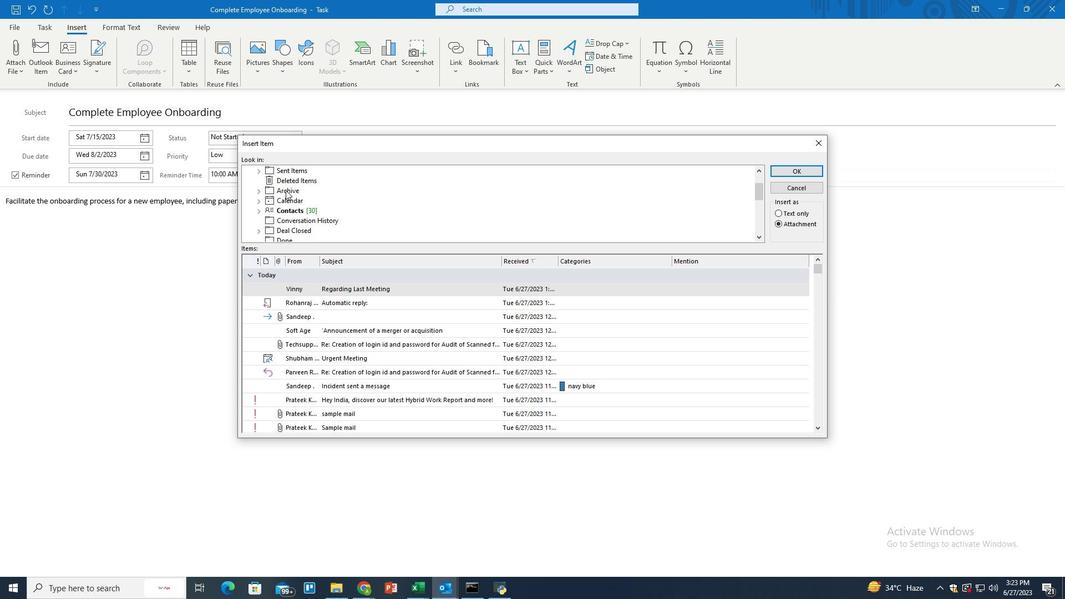 
Action: Mouse scrolled (285, 189) with delta (0, 0)
Screenshot: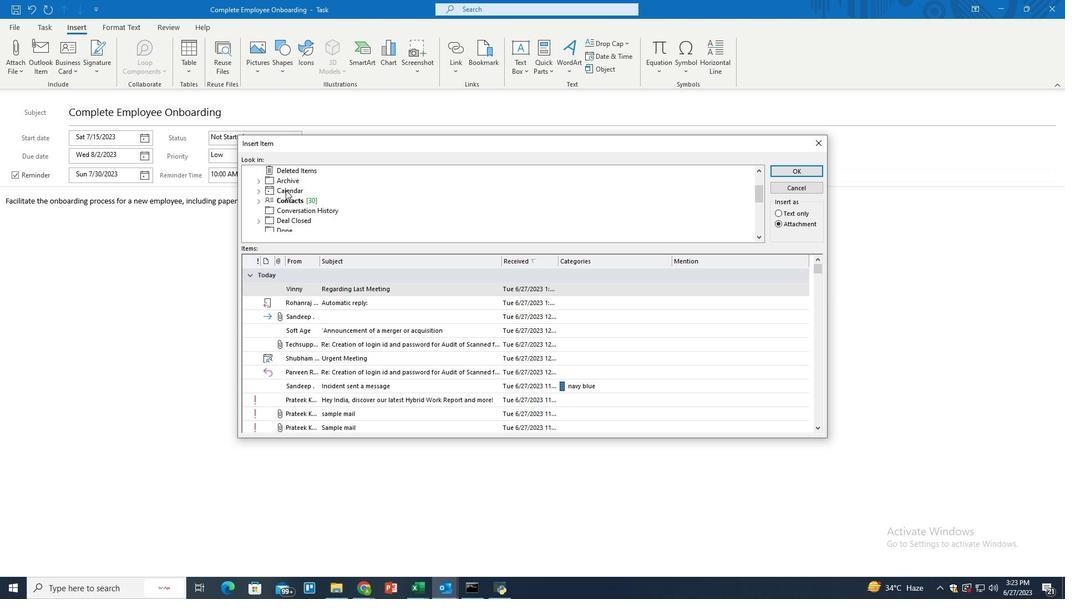 
Action: Mouse scrolled (285, 189) with delta (0, 0)
Screenshot: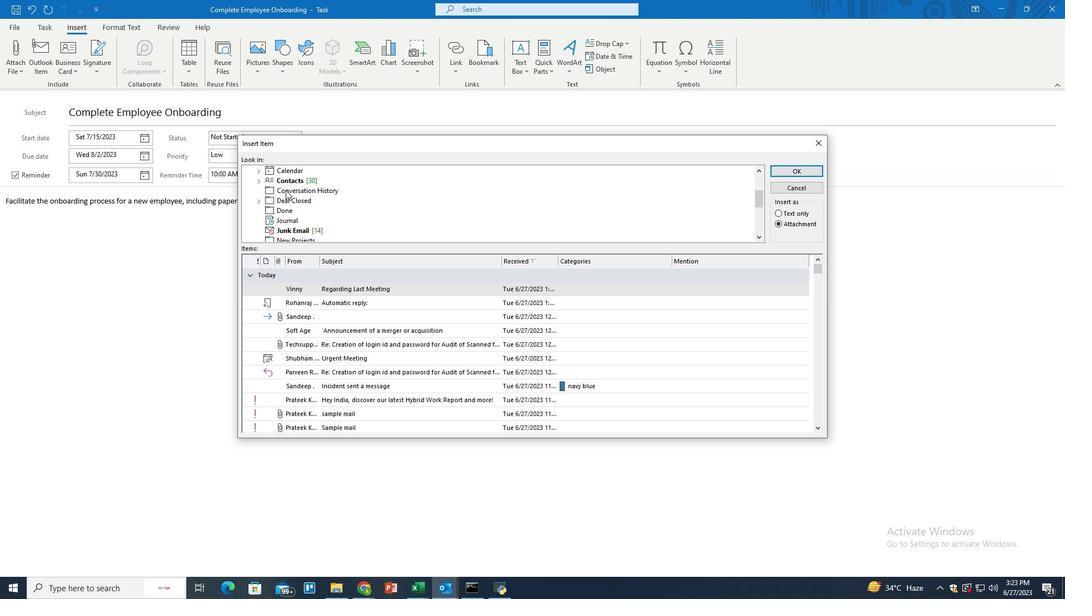
Action: Mouse scrolled (285, 189) with delta (0, 0)
Screenshot: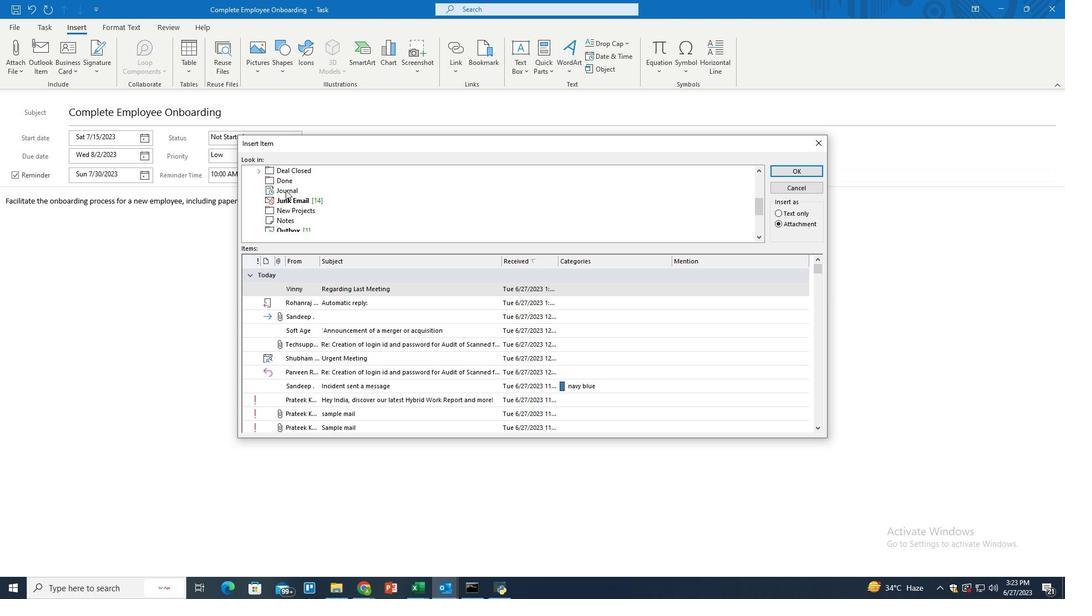 
Action: Mouse scrolled (285, 189) with delta (0, 0)
Screenshot: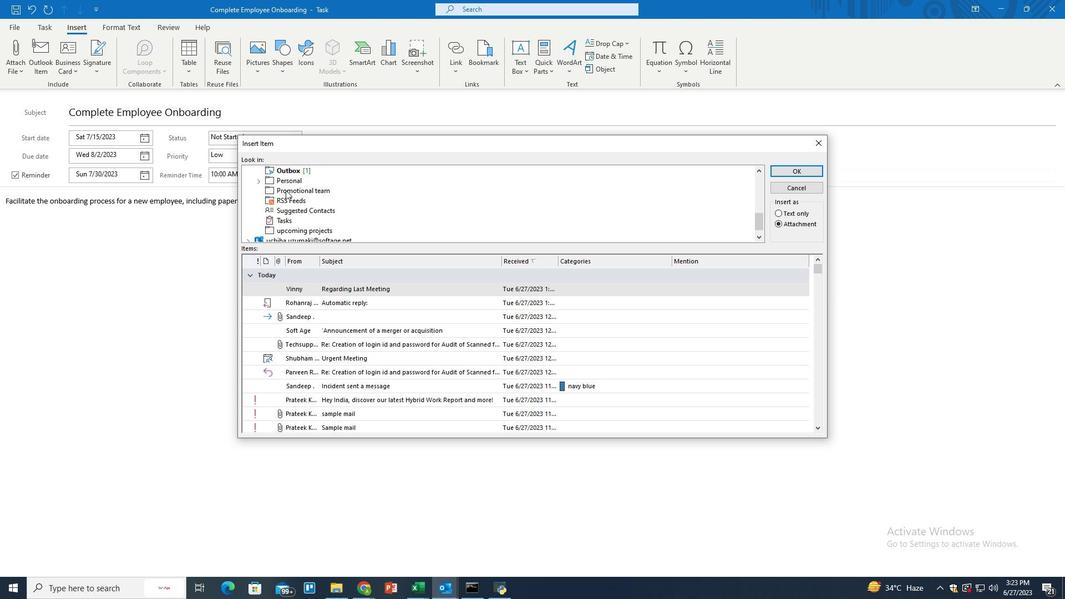 
Action: Mouse scrolled (285, 189) with delta (0, 0)
Screenshot: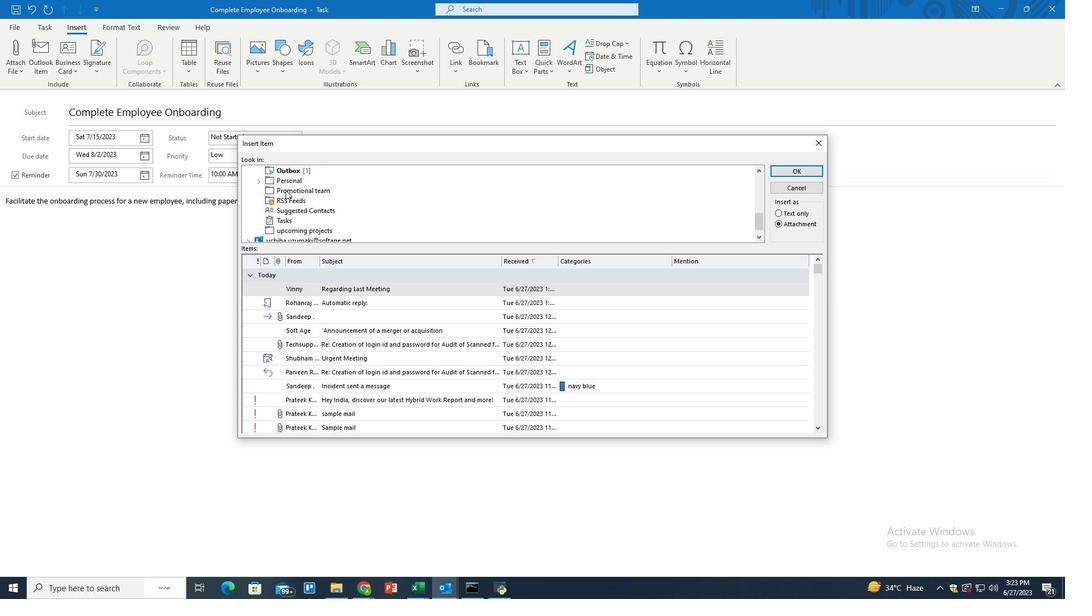 
Action: Mouse scrolled (285, 189) with delta (0, 0)
Screenshot: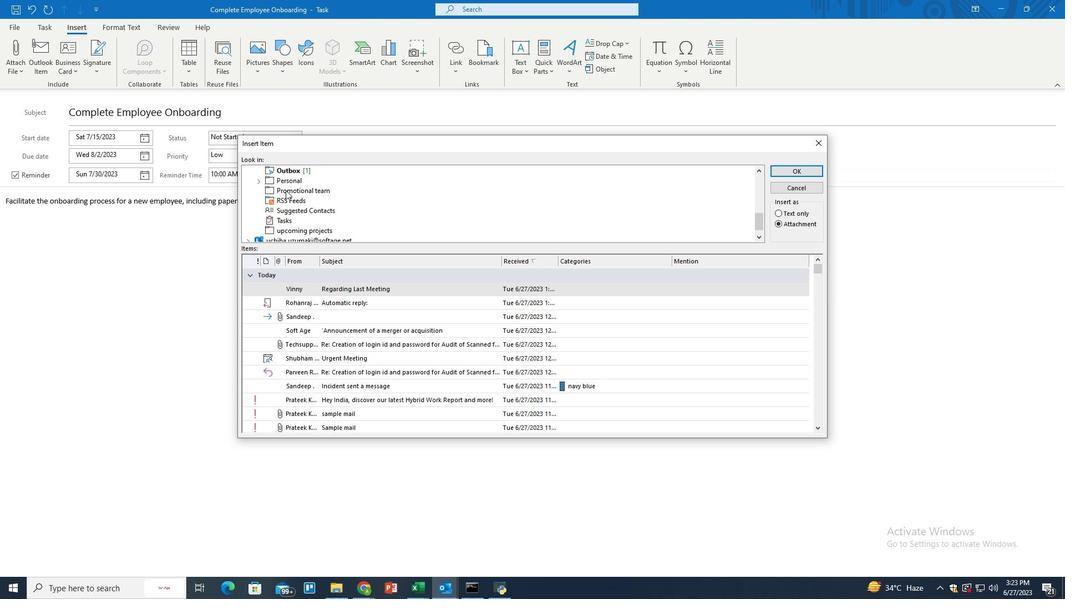 
Action: Mouse moved to (250, 229)
Screenshot: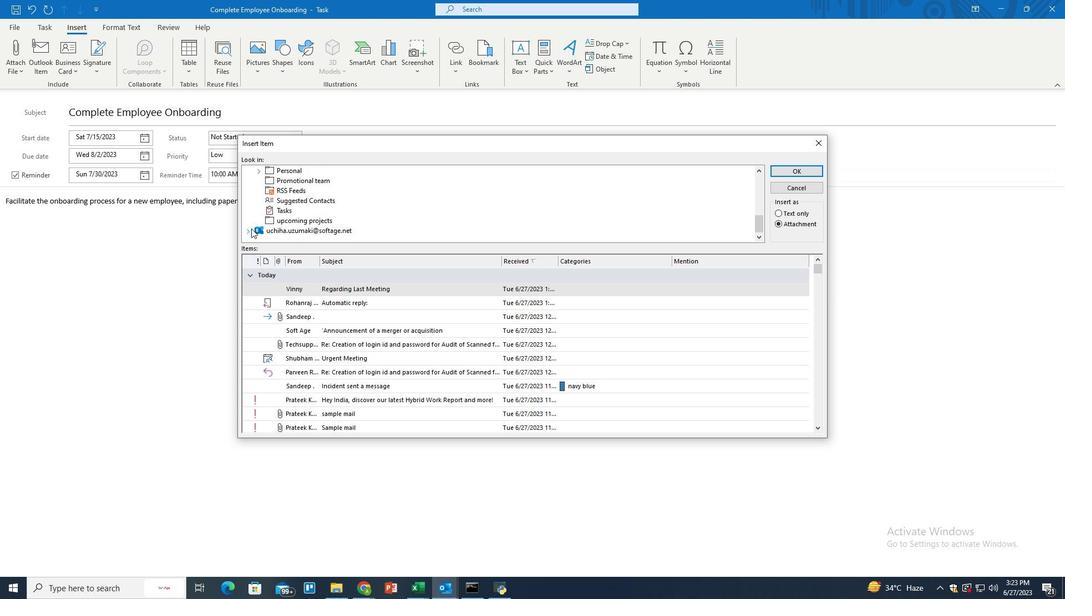
Action: Mouse pressed left at (250, 229)
Screenshot: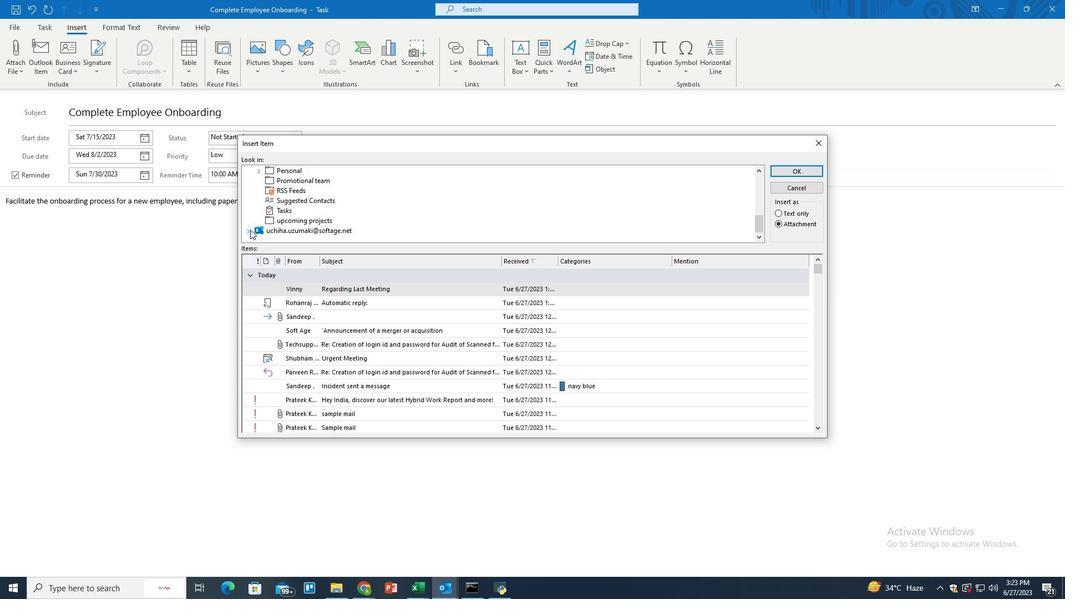 
Action: Mouse moved to (282, 191)
Screenshot: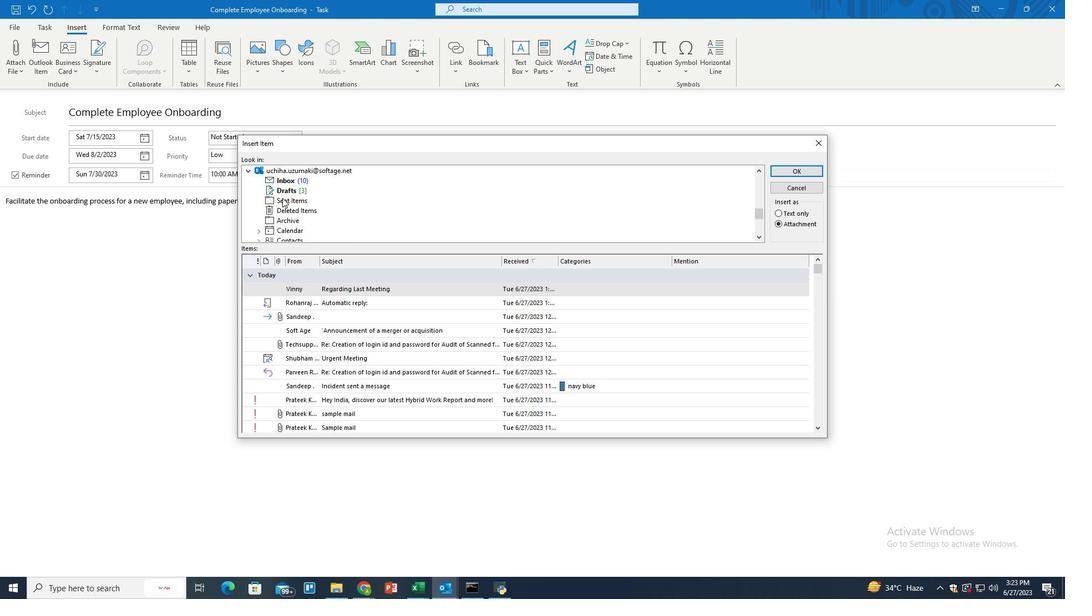 
Action: Mouse pressed left at (282, 191)
Screenshot: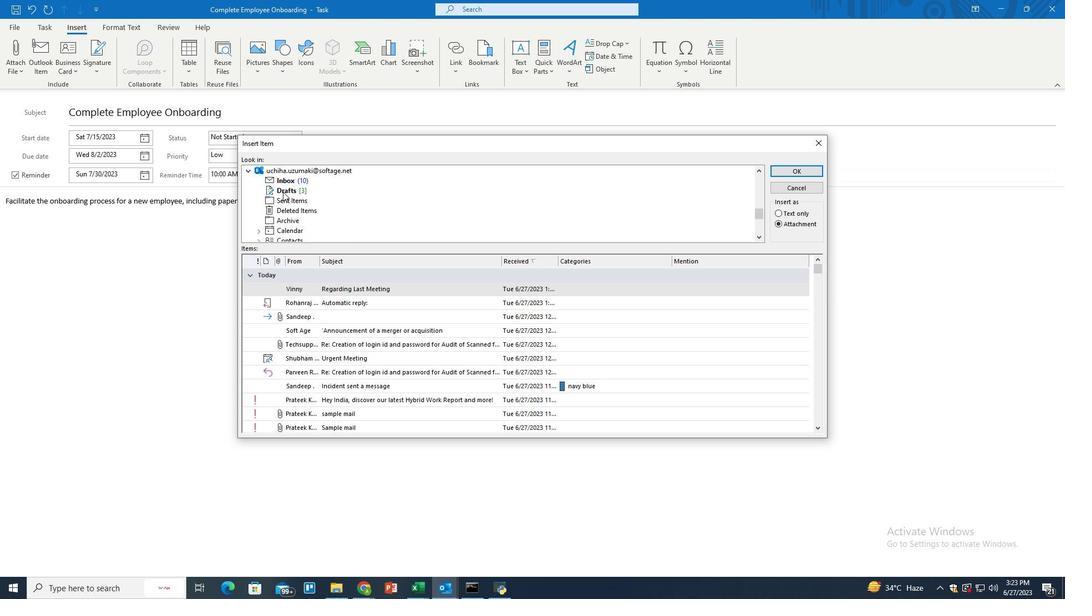 
Action: Mouse moved to (315, 285)
Screenshot: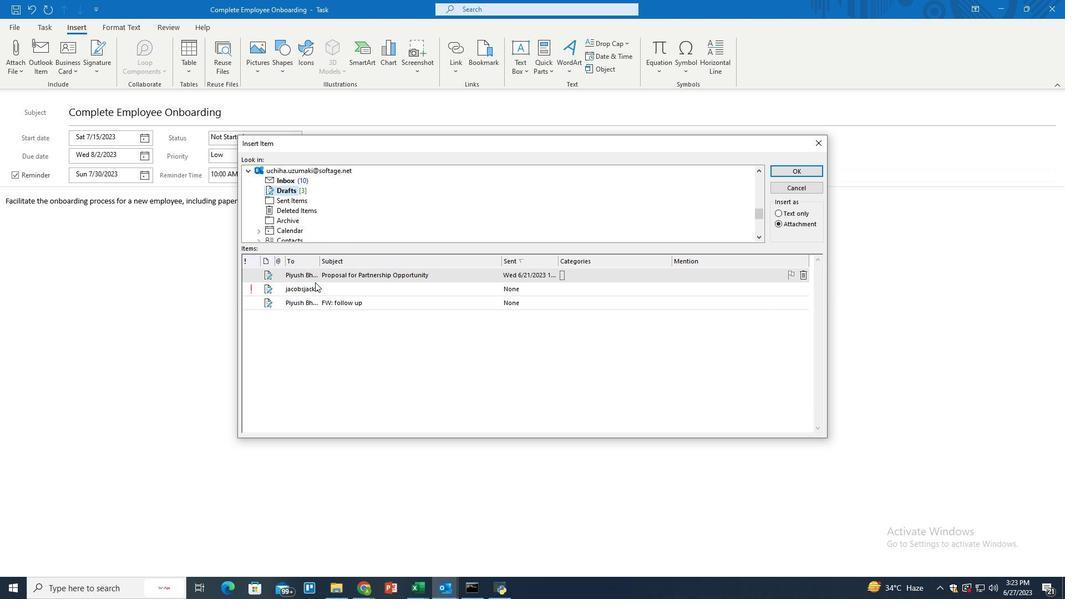 
Action: Mouse pressed left at (315, 285)
Screenshot: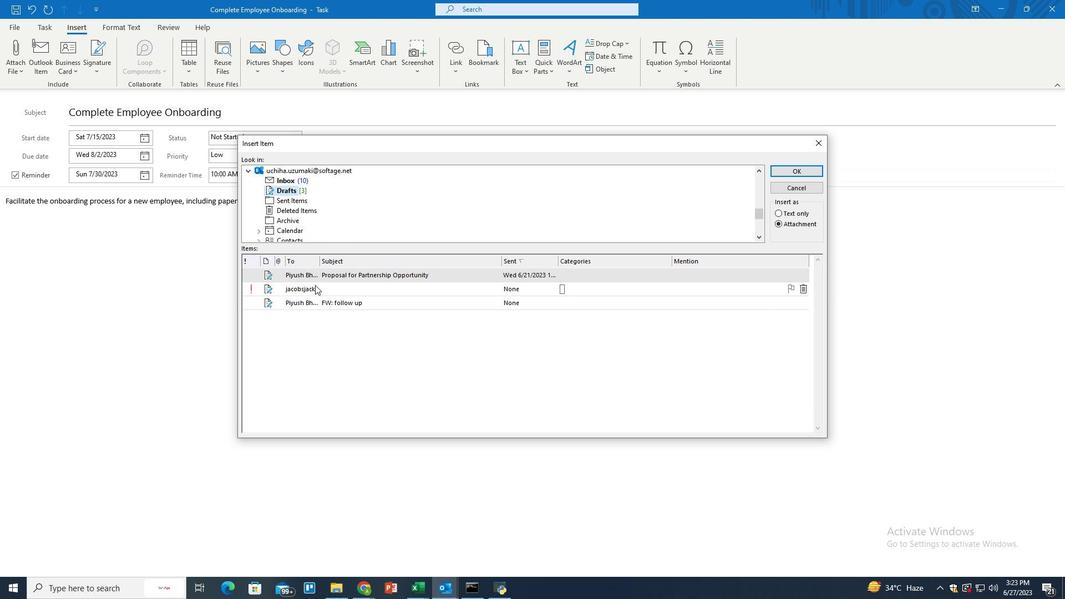 
Action: Mouse moved to (810, 168)
Screenshot: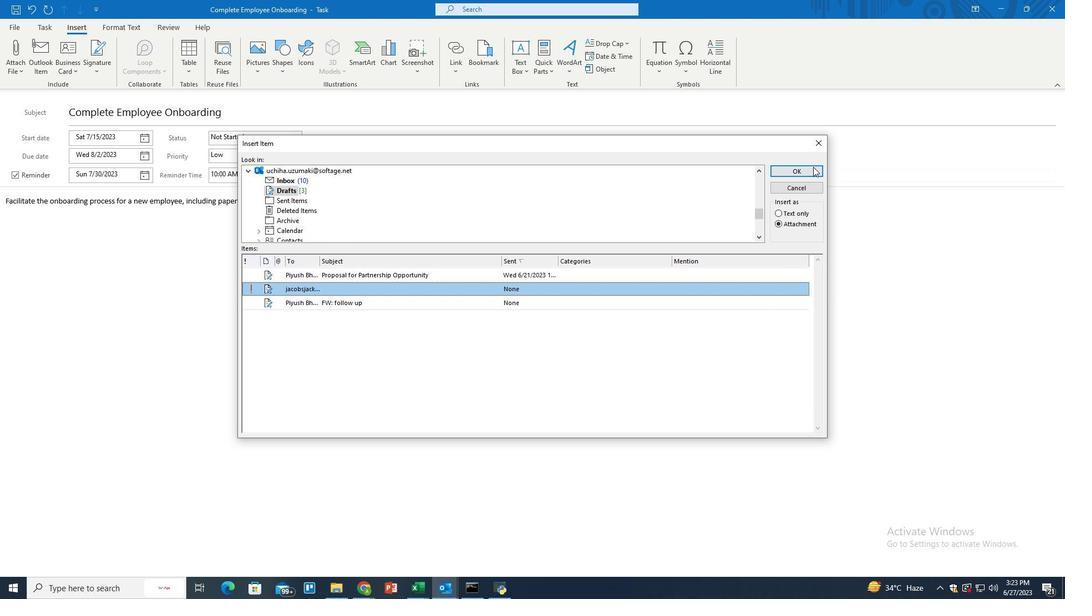 
Action: Mouse pressed left at (810, 168)
Screenshot: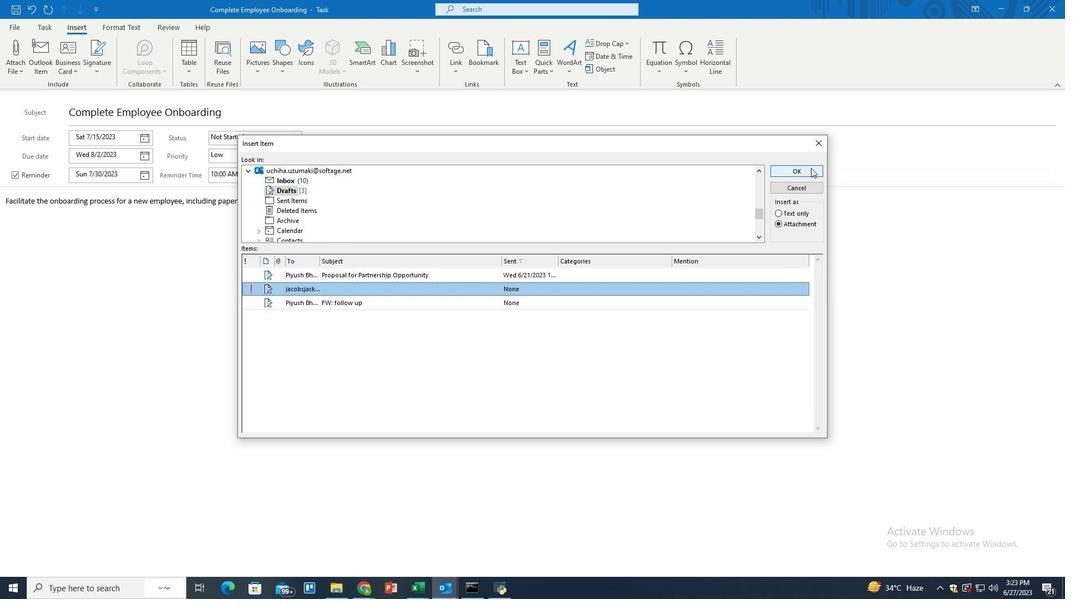 
Action: Mouse moved to (73, 62)
Screenshot: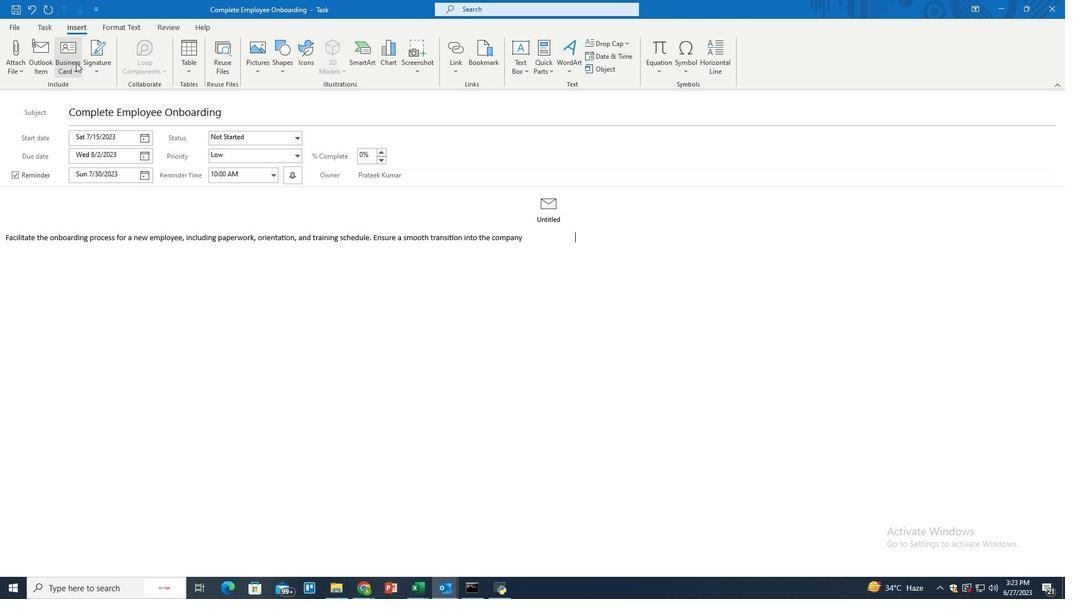 
Action: Mouse pressed left at (73, 62)
Screenshot: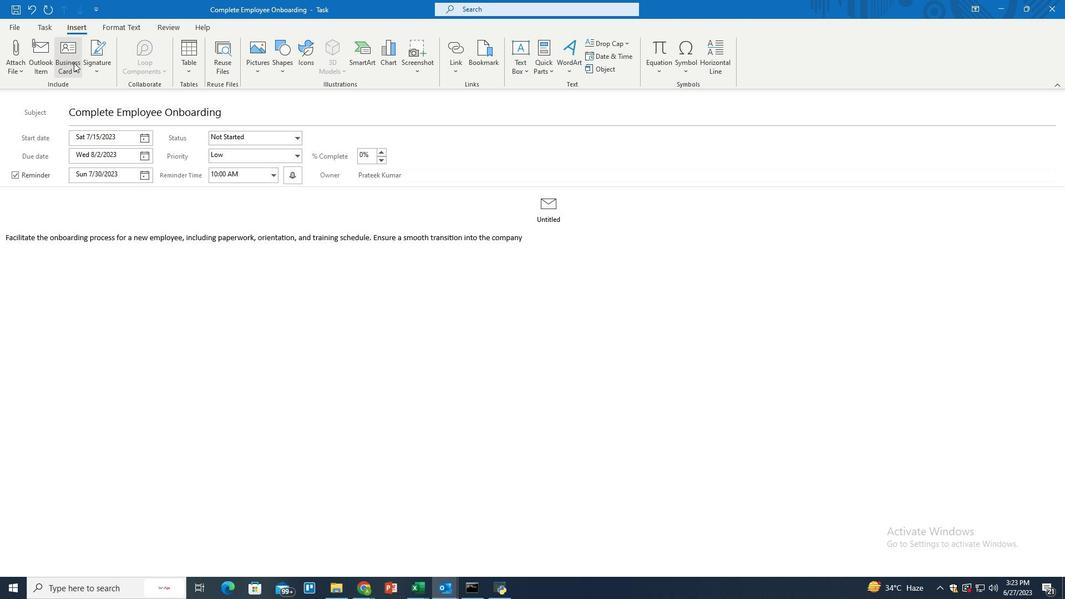 
Action: Mouse moved to (77, 86)
Screenshot: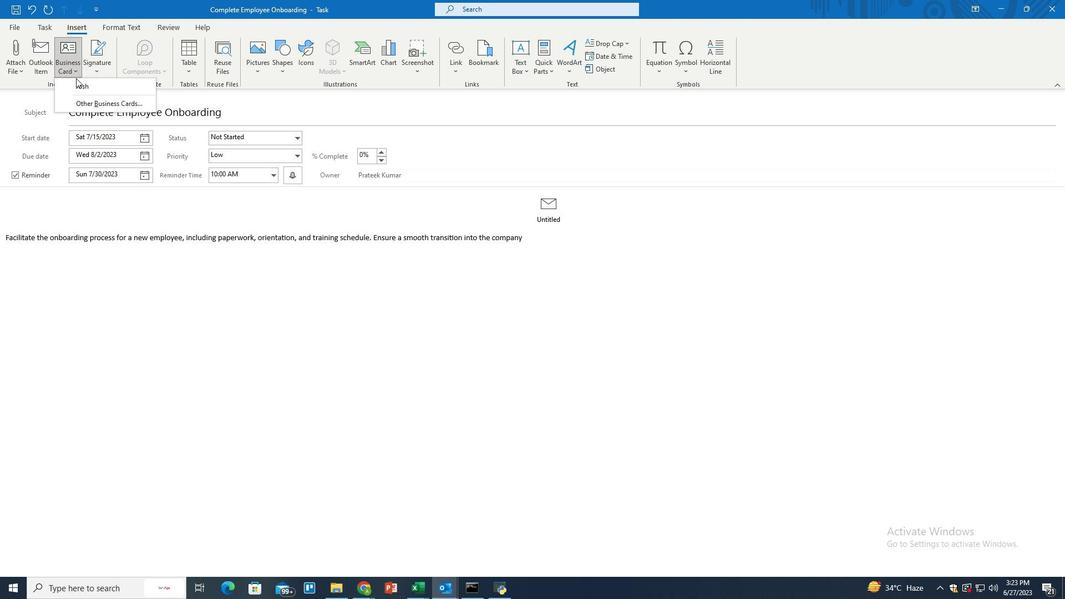 
Action: Mouse pressed left at (77, 86)
Screenshot: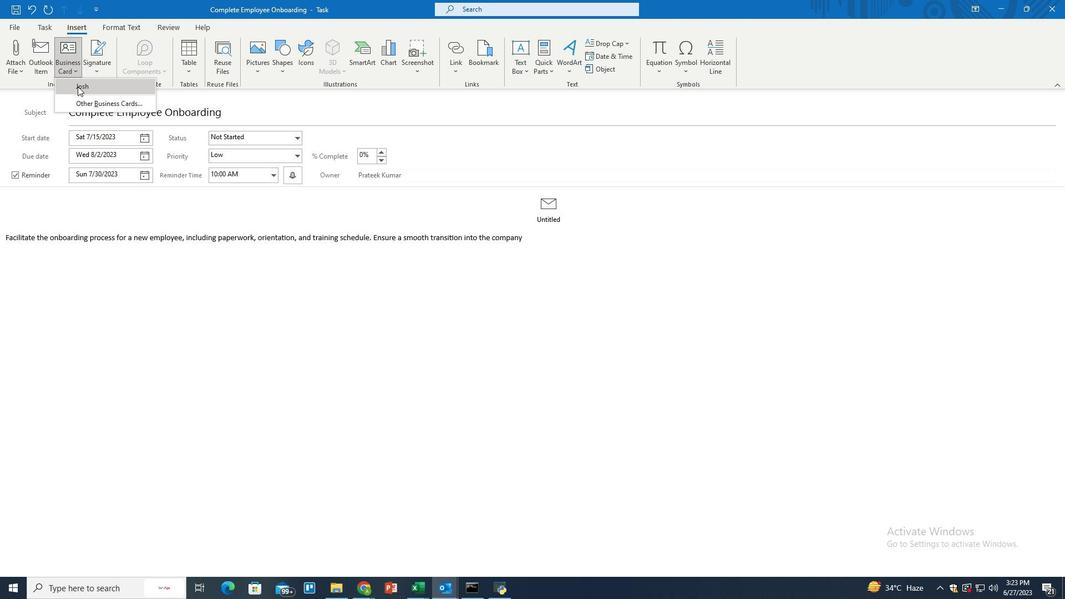 
Action: Mouse moved to (103, 211)
Screenshot: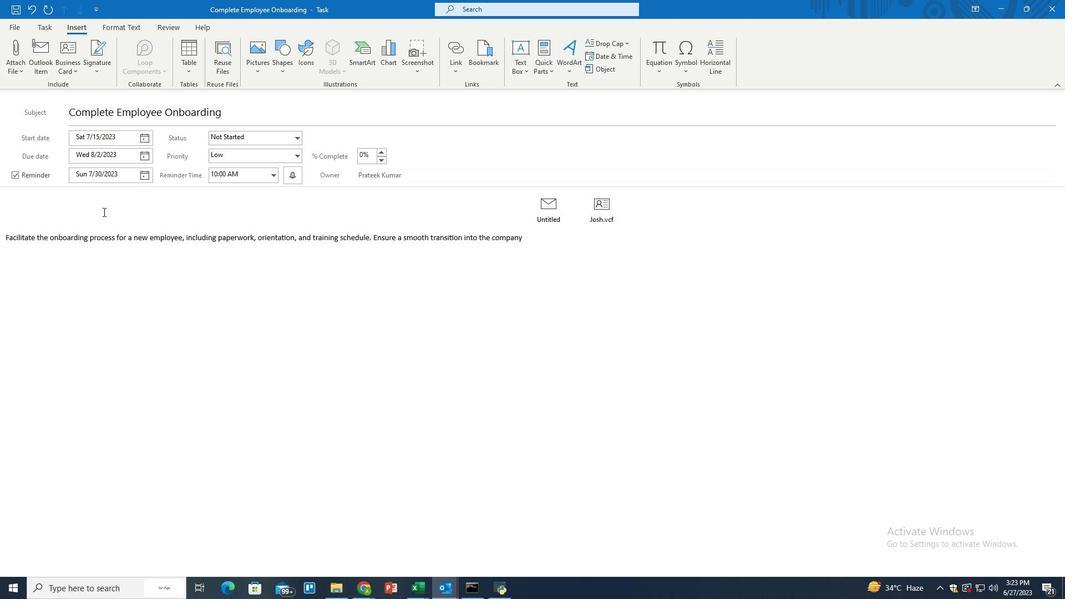 
Action: Mouse scrolled (103, 211) with delta (0, 0)
Screenshot: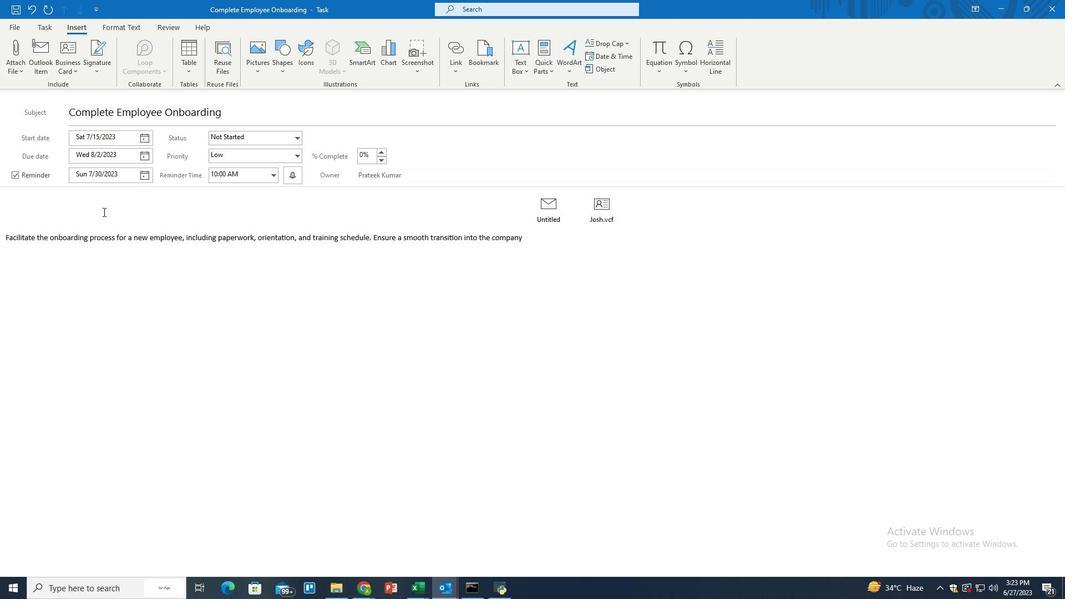 
Action: Mouse scrolled (103, 211) with delta (0, 0)
Screenshot: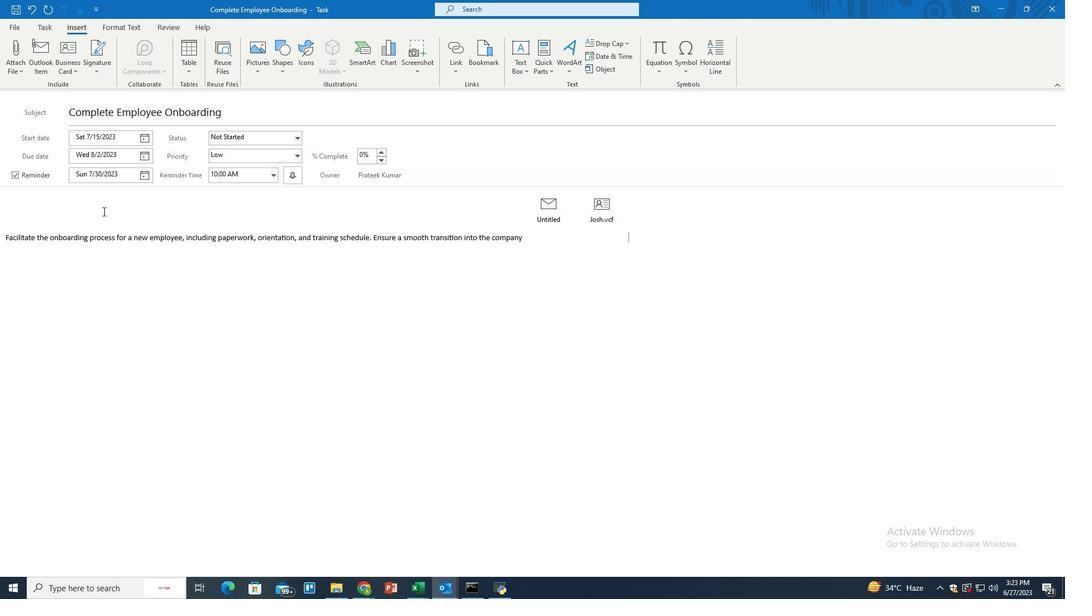 
Action: Mouse scrolled (103, 211) with delta (0, 0)
Screenshot: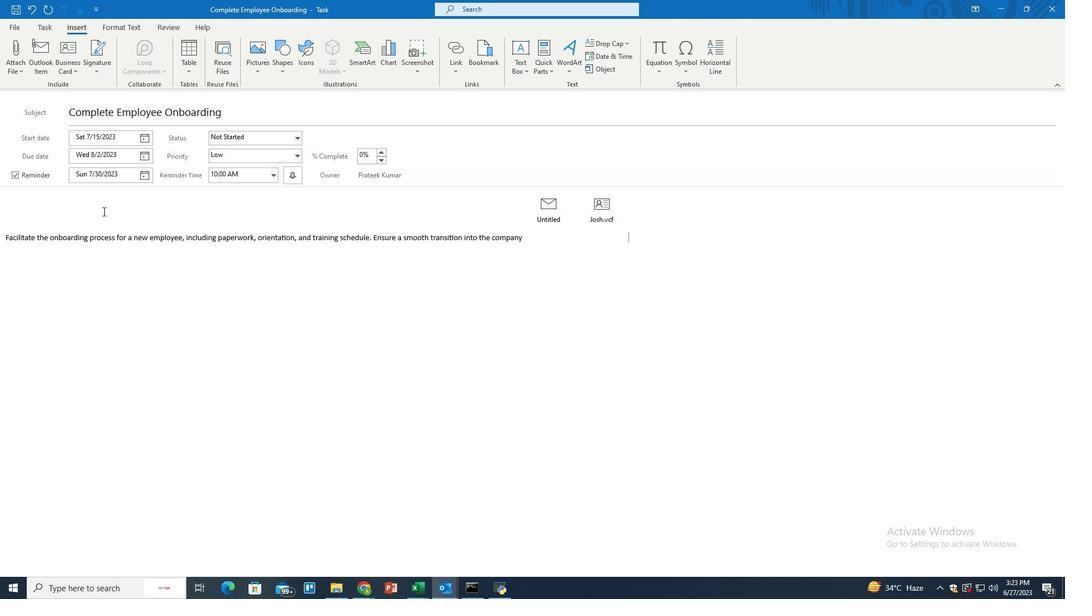 
Action: Mouse moved to (46, 24)
Screenshot: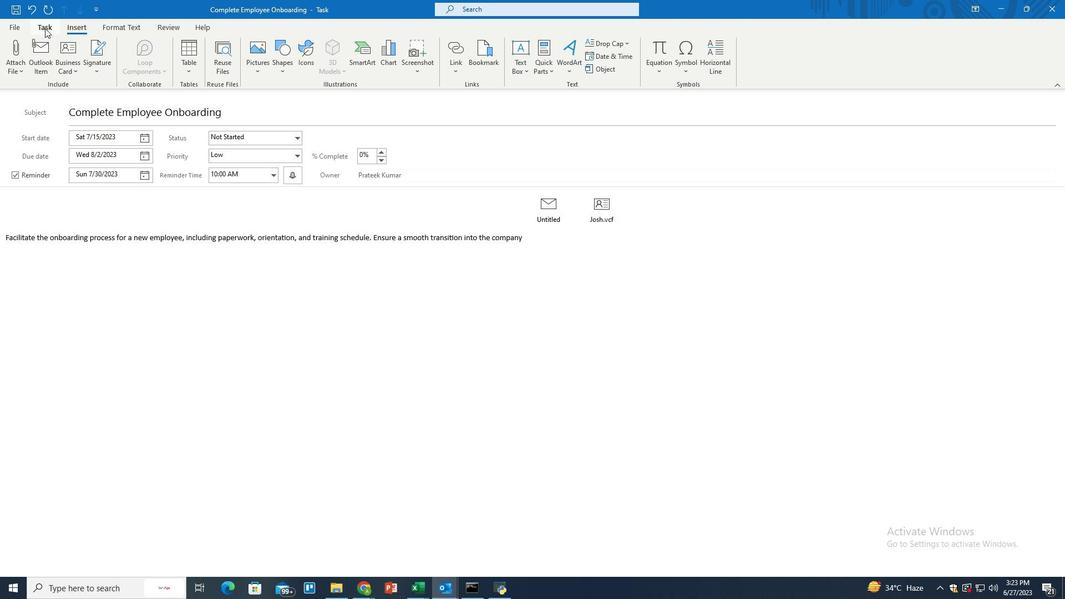 
Action: Mouse pressed left at (46, 24)
Screenshot: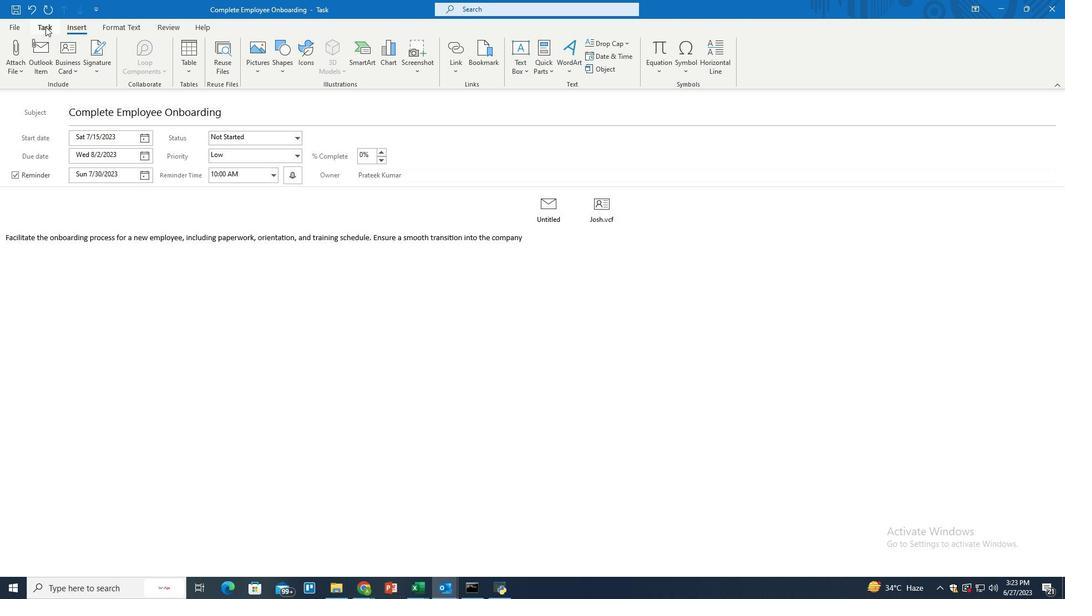 
Action: Mouse moved to (20, 49)
Screenshot: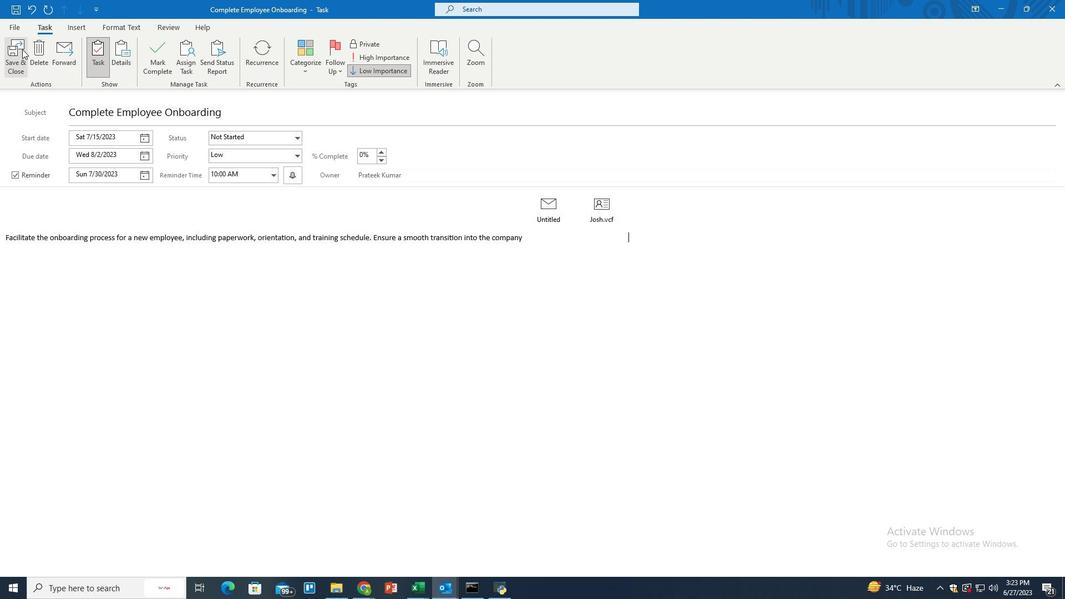 
Action: Mouse pressed left at (20, 49)
Screenshot: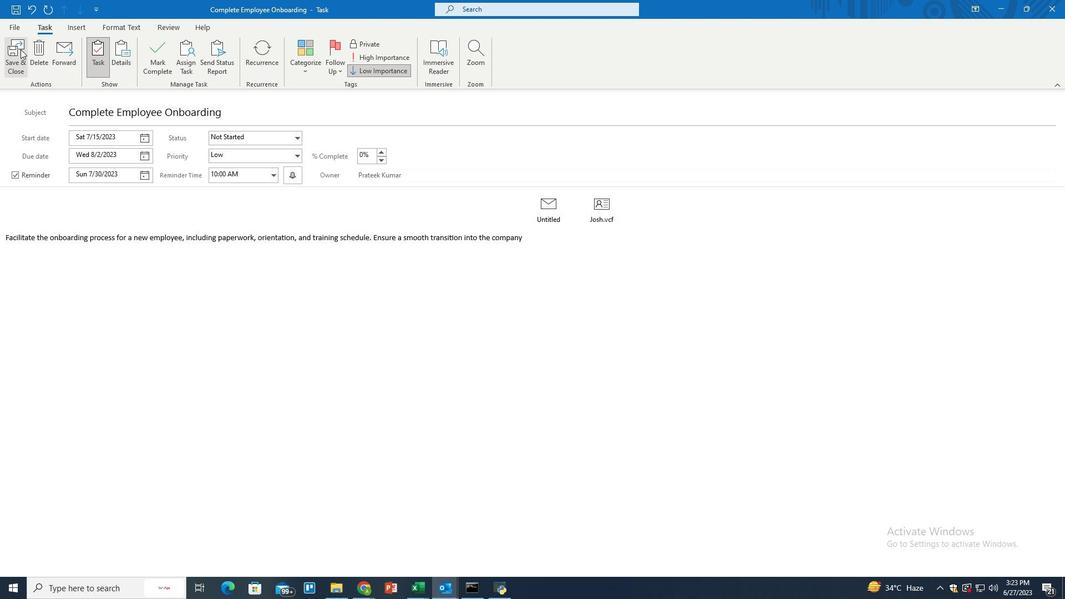 
Action: Mouse moved to (501, 358)
Screenshot: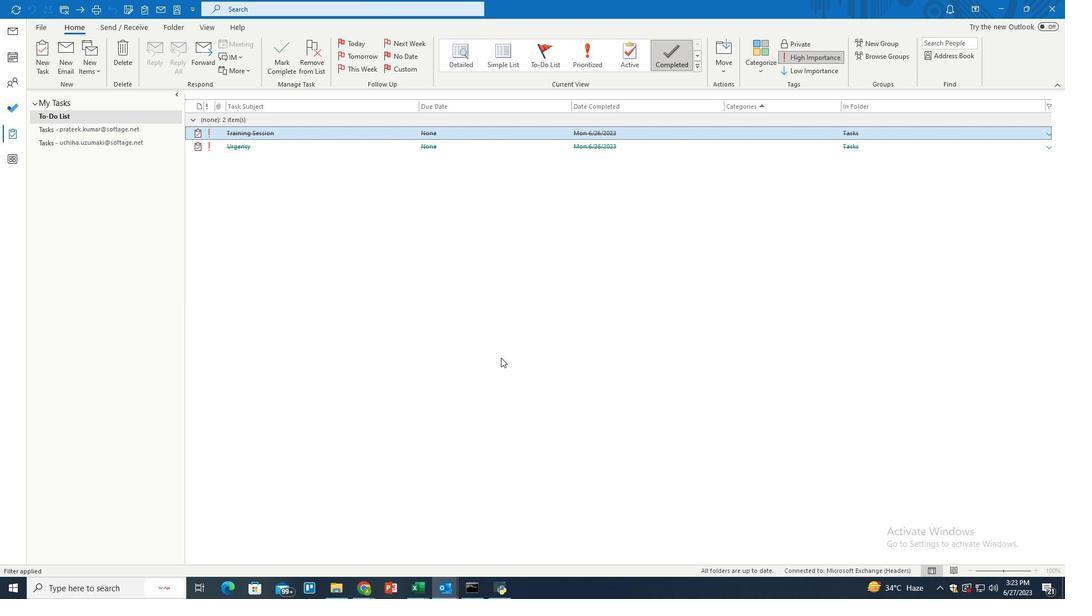 
